 Task: Add Person0000000153 as Team Member of Scrum Project Project0000000077 in Jira. Add Person0000000154 as Team Member of Scrum Project Project0000000077 in Jira. Add Person0000000155 as Team Member of Scrum Project Project0000000078 in Jira. Add Person0000000156 as Team Member of Scrum Project Project0000000078 in Jira. Assign Person0000000153 as Project Lead of Scrum Project Project0000000077 in Jira
Action: Mouse moved to (294, 93)
Screenshot: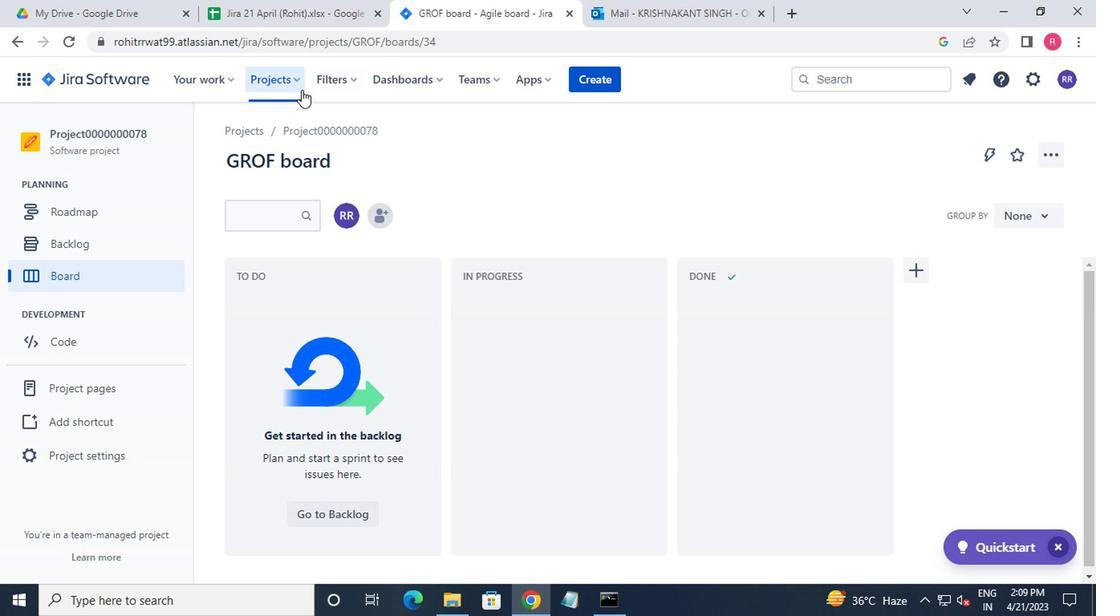 
Action: Mouse pressed left at (294, 93)
Screenshot: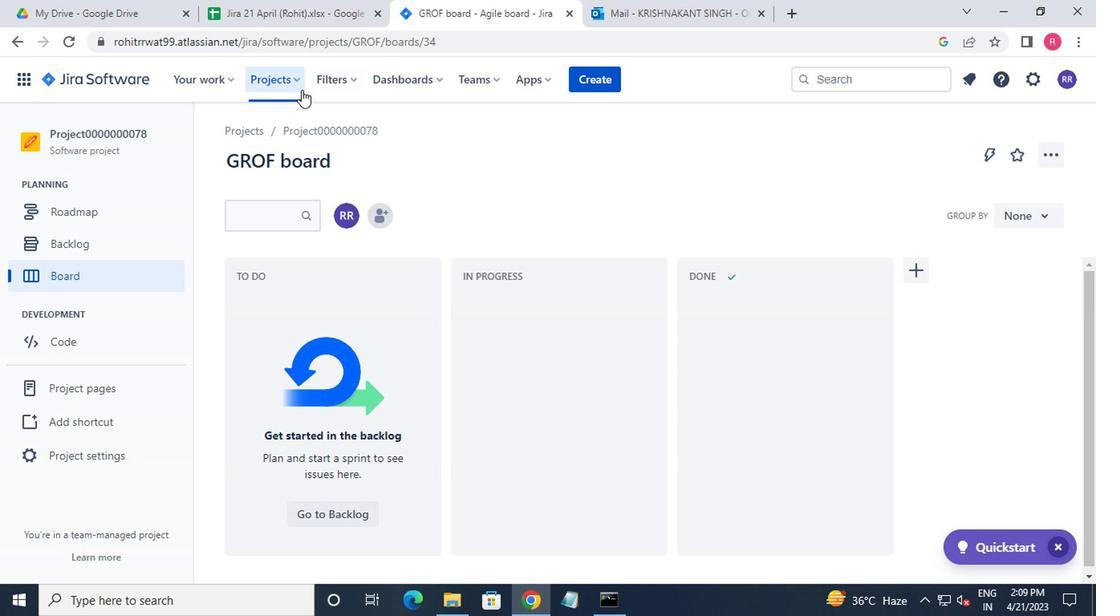 
Action: Mouse moved to (355, 189)
Screenshot: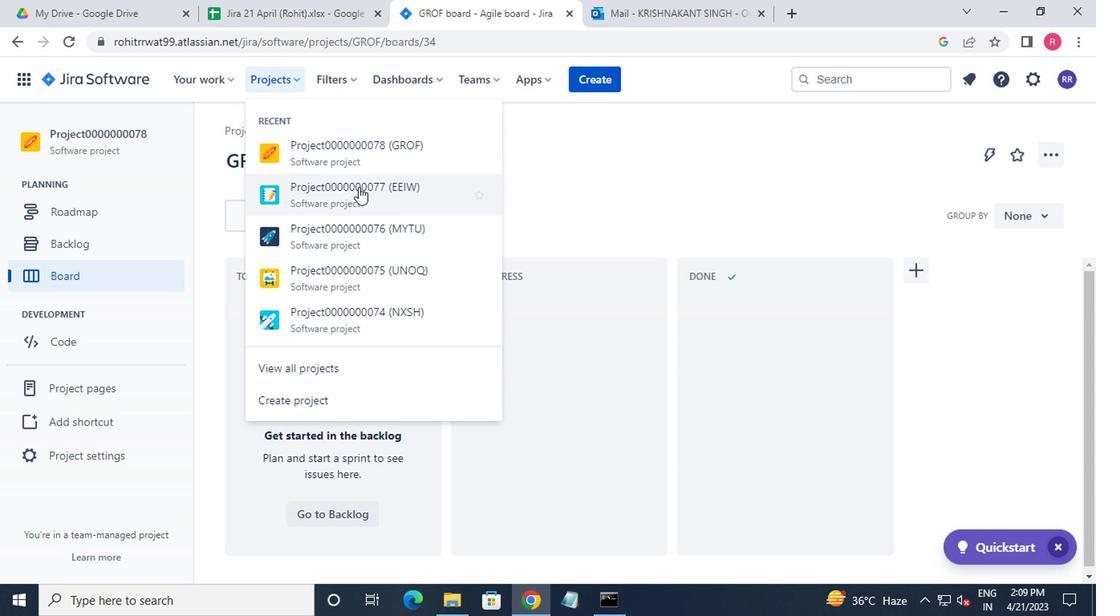 
Action: Mouse pressed left at (355, 189)
Screenshot: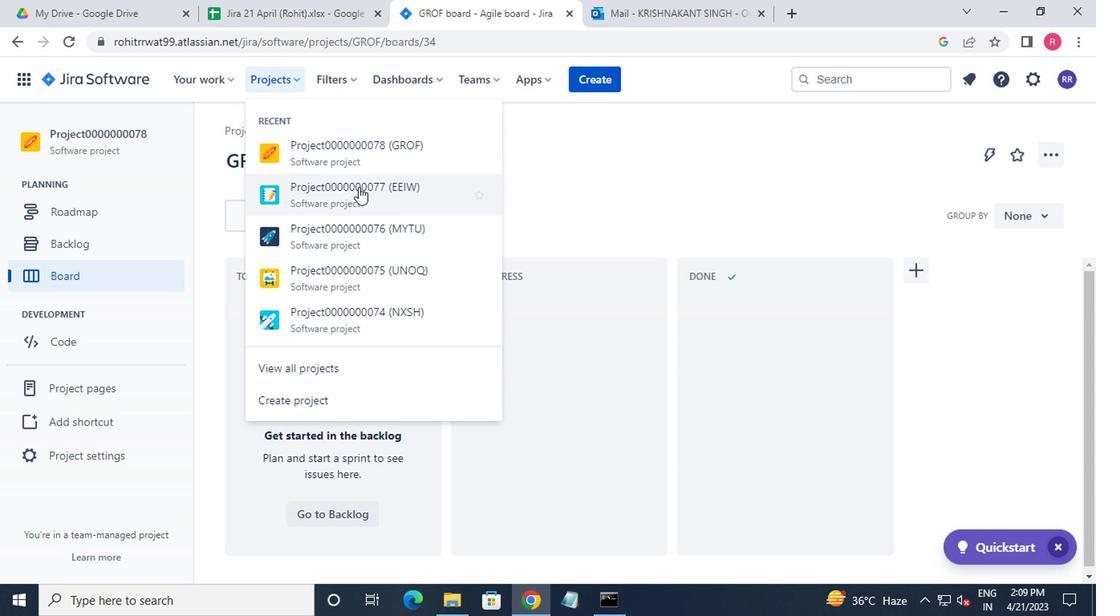 
Action: Mouse moved to (374, 226)
Screenshot: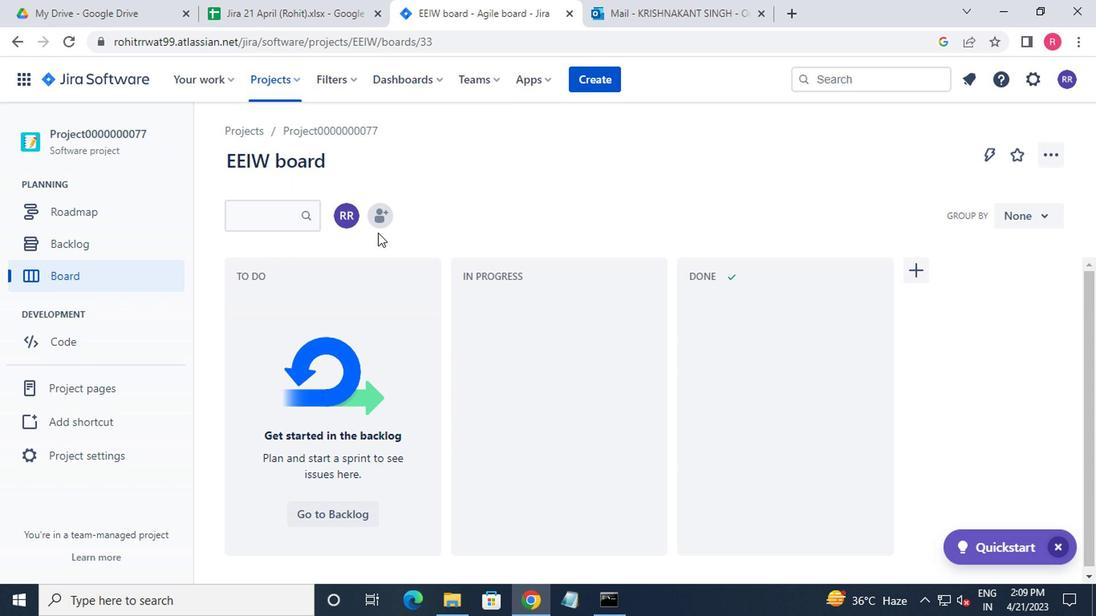 
Action: Mouse pressed left at (374, 226)
Screenshot: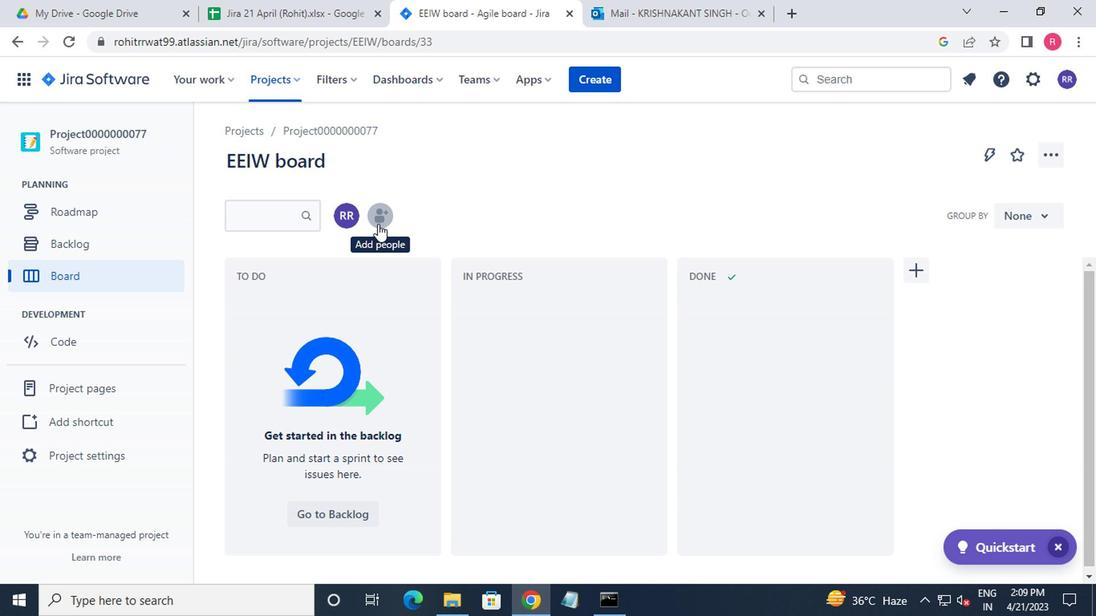 
Action: Mouse moved to (382, 218)
Screenshot: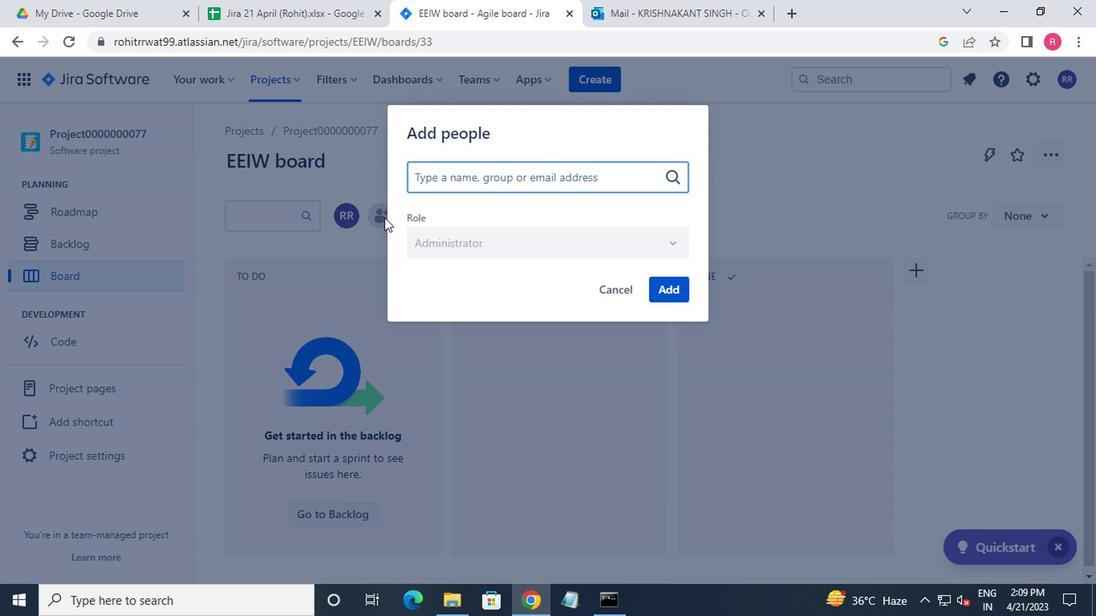 
Action: Key pressed m
Screenshot: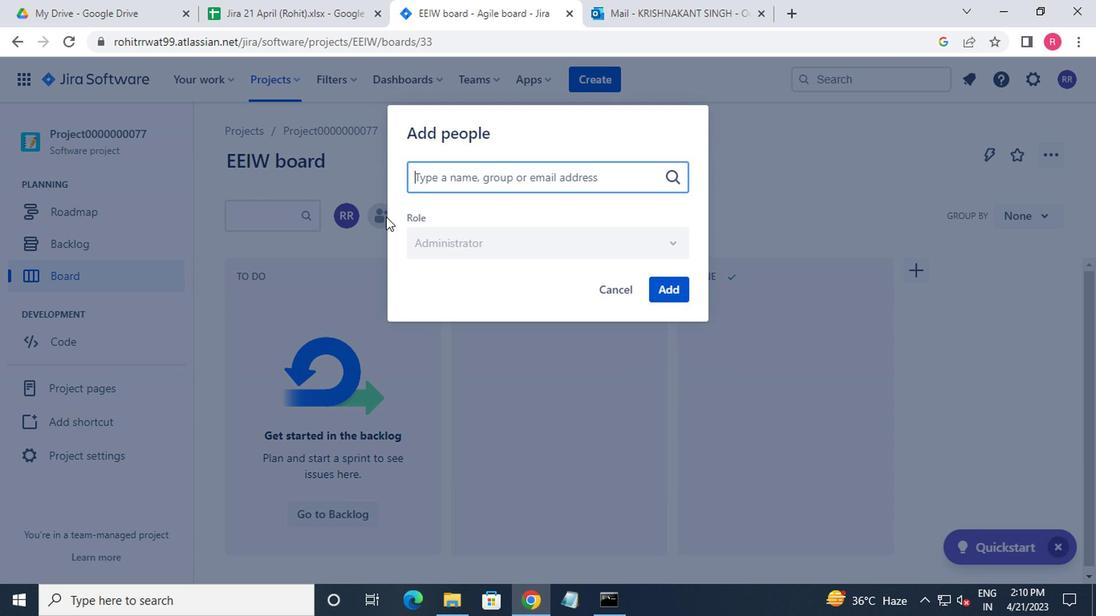 
Action: Mouse moved to (475, 347)
Screenshot: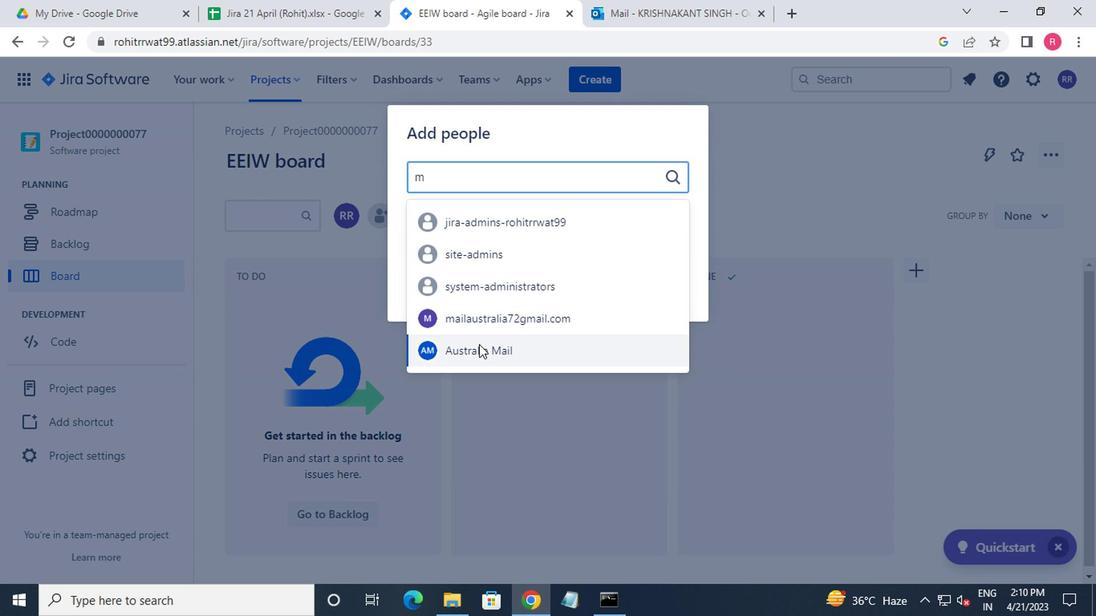 
Action: Mouse pressed left at (475, 347)
Screenshot: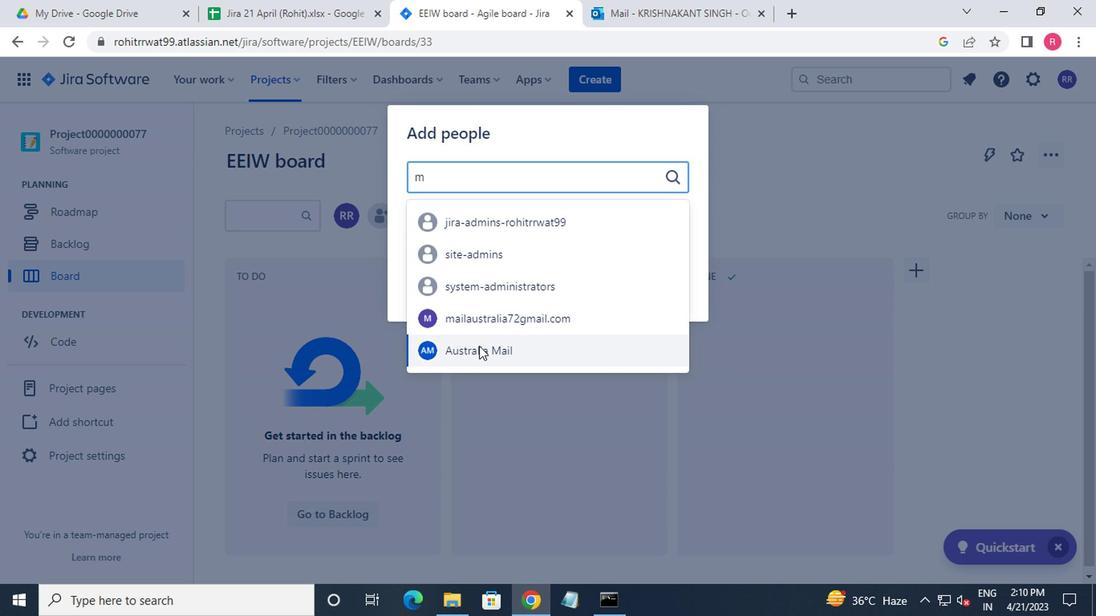 
Action: Mouse moved to (662, 288)
Screenshot: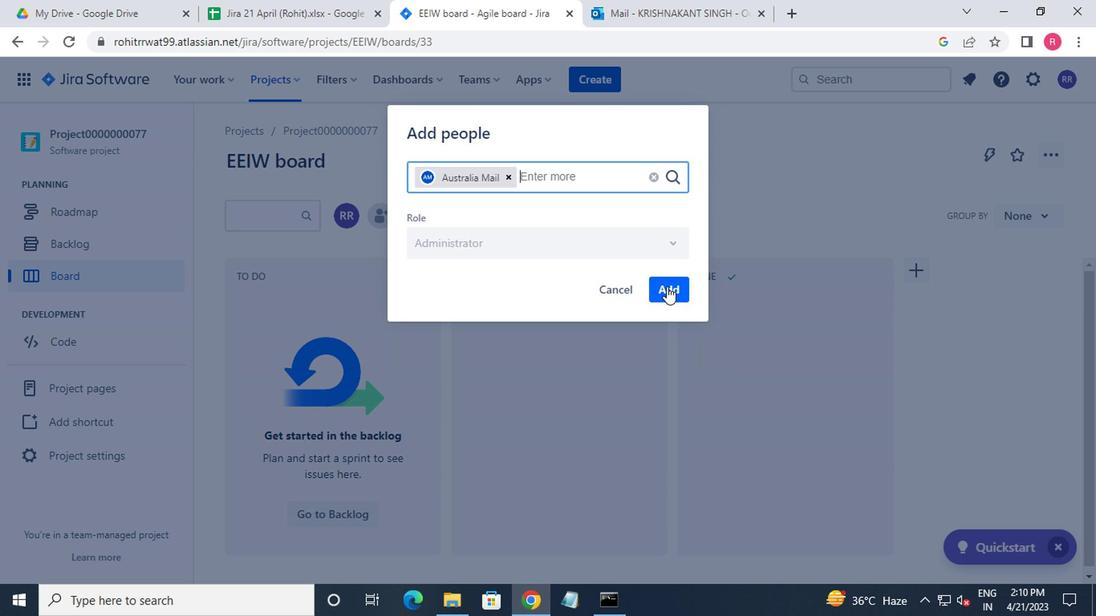 
Action: Mouse pressed left at (662, 288)
Screenshot: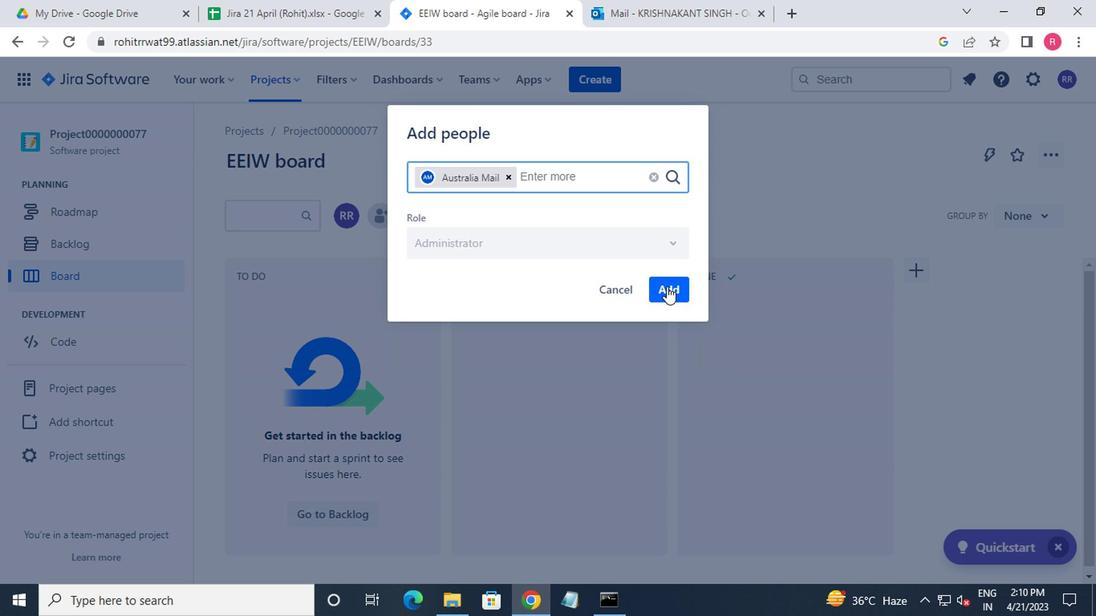 
Action: Mouse moved to (370, 221)
Screenshot: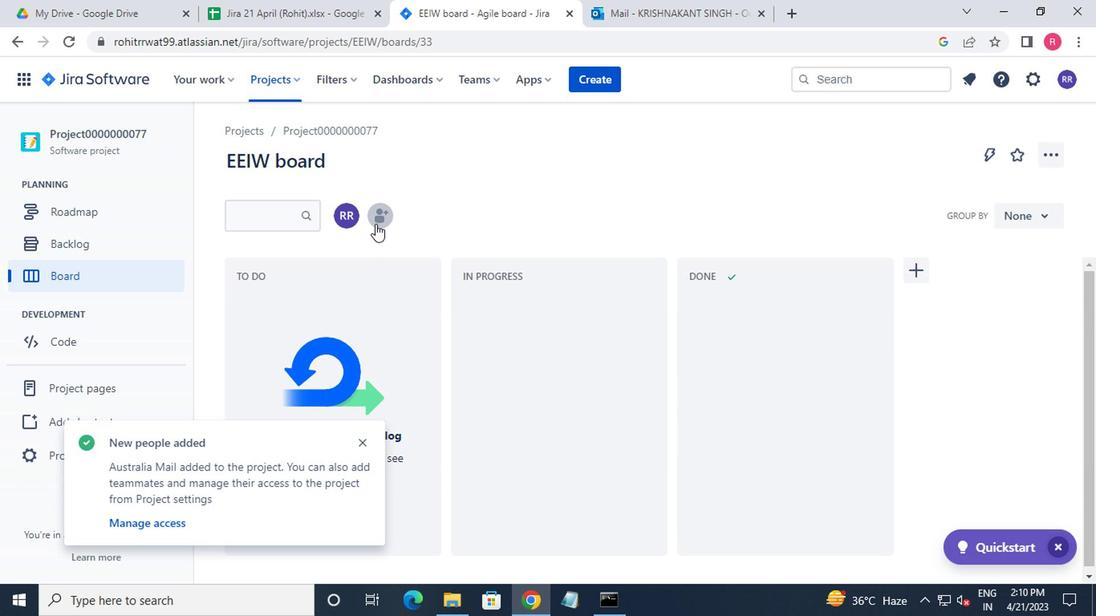 
Action: Mouse pressed left at (370, 221)
Screenshot: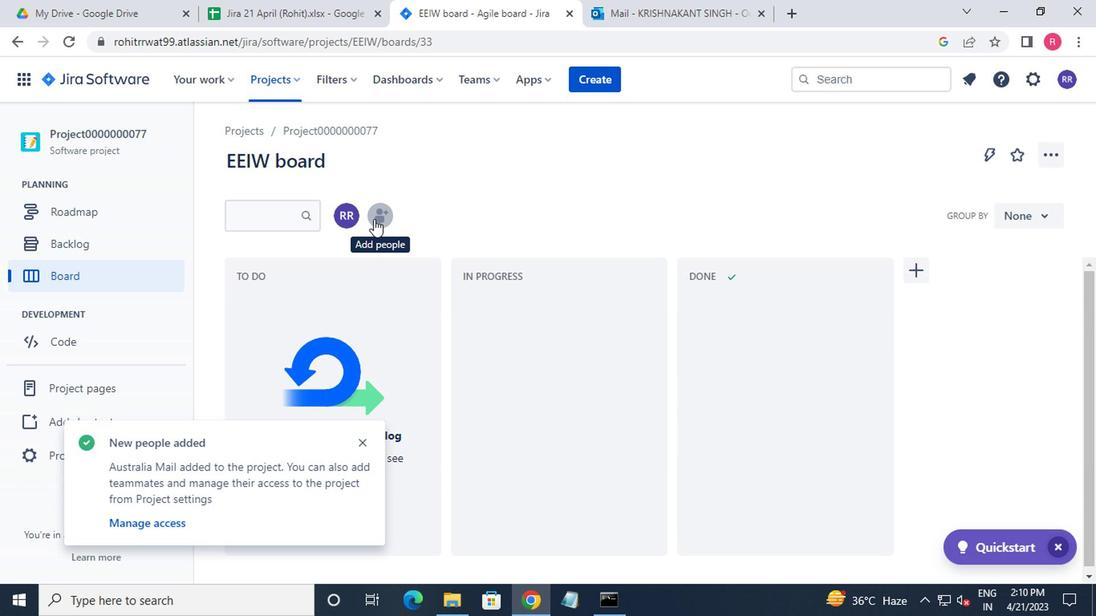 
Action: Key pressed c
Screenshot: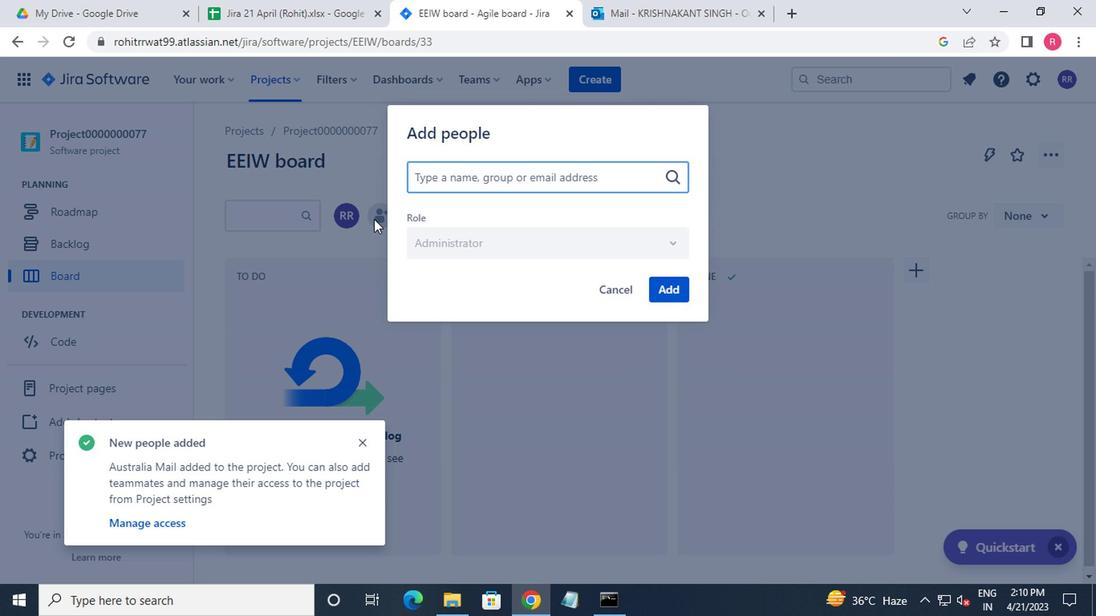 
Action: Mouse moved to (422, 222)
Screenshot: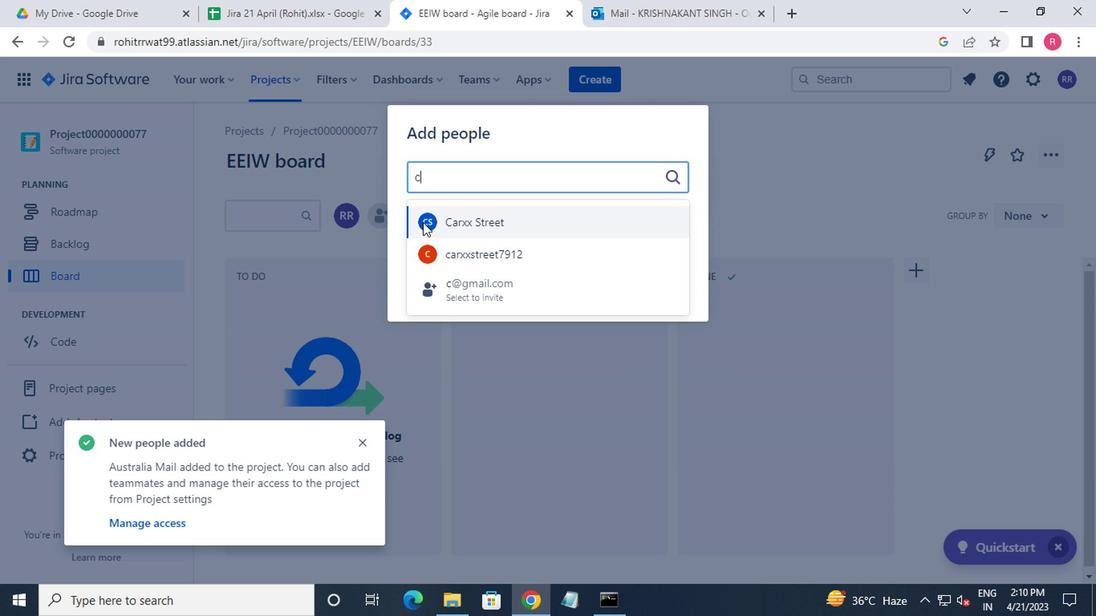 
Action: Mouse pressed left at (422, 222)
Screenshot: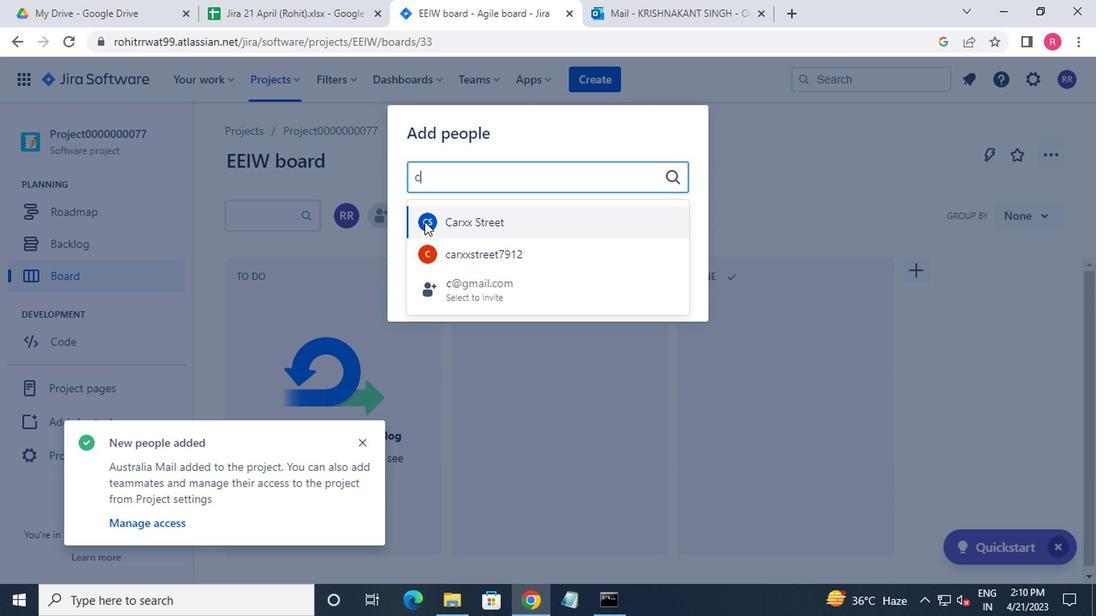 
Action: Mouse moved to (657, 284)
Screenshot: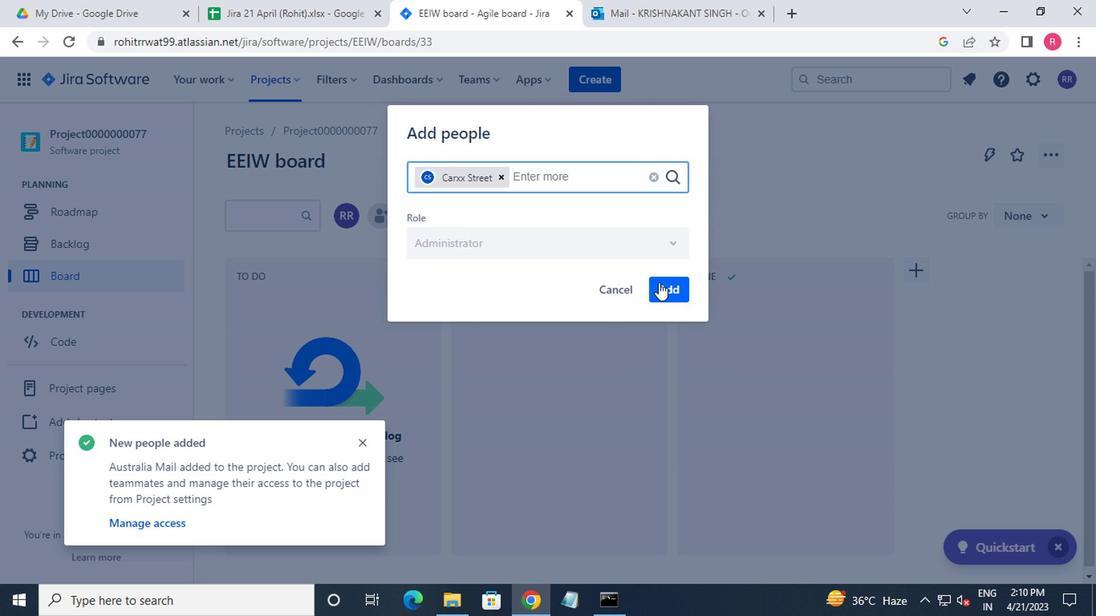
Action: Mouse pressed left at (657, 284)
Screenshot: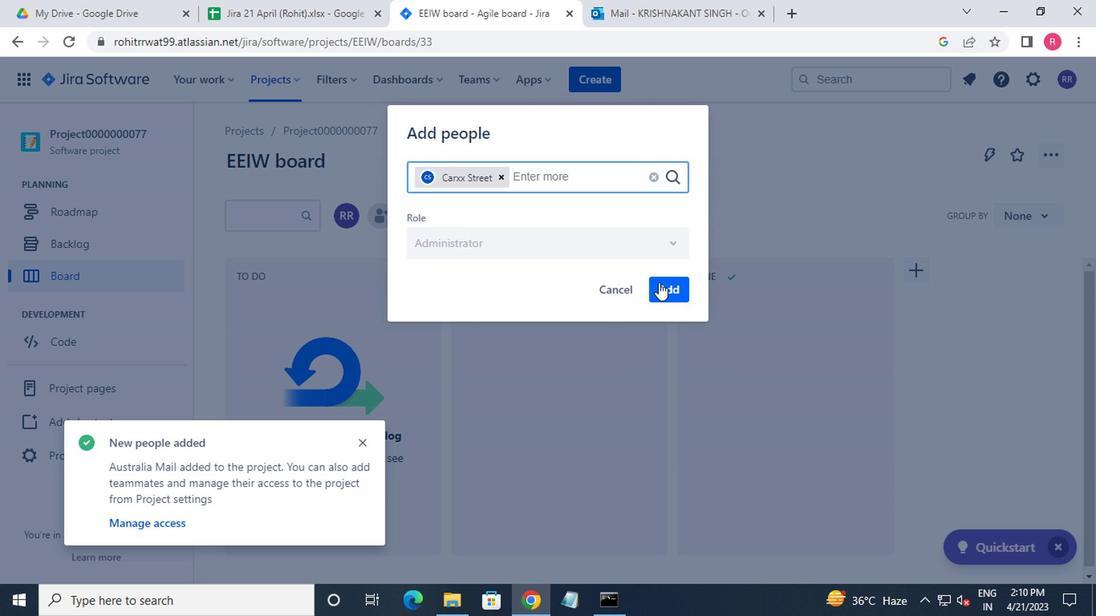 
Action: Mouse moved to (255, 85)
Screenshot: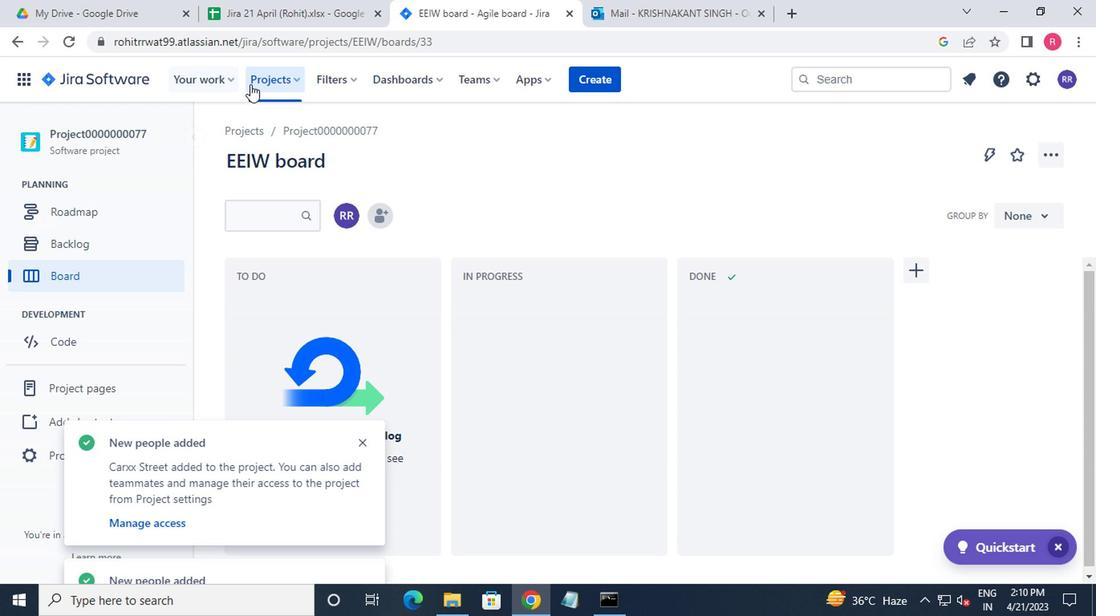 
Action: Mouse pressed left at (255, 85)
Screenshot: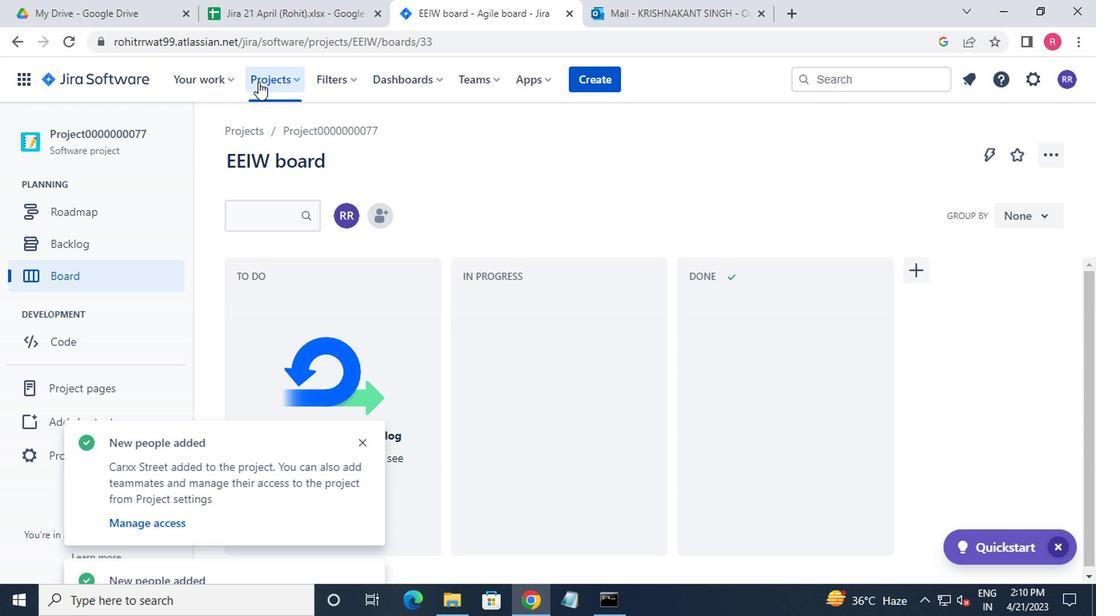 
Action: Mouse moved to (324, 183)
Screenshot: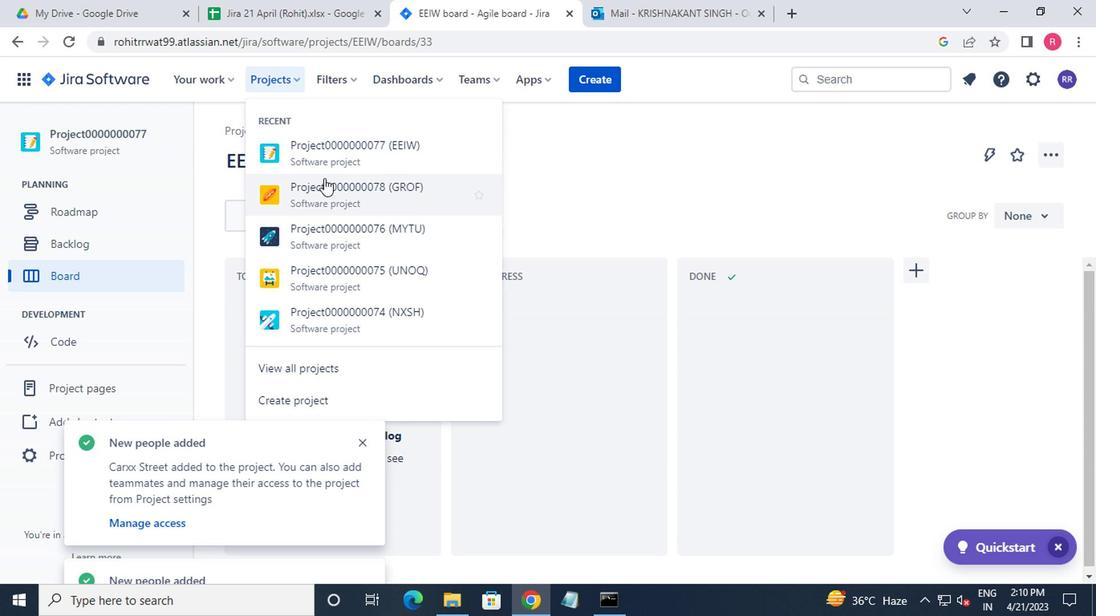 
Action: Mouse pressed left at (324, 183)
Screenshot: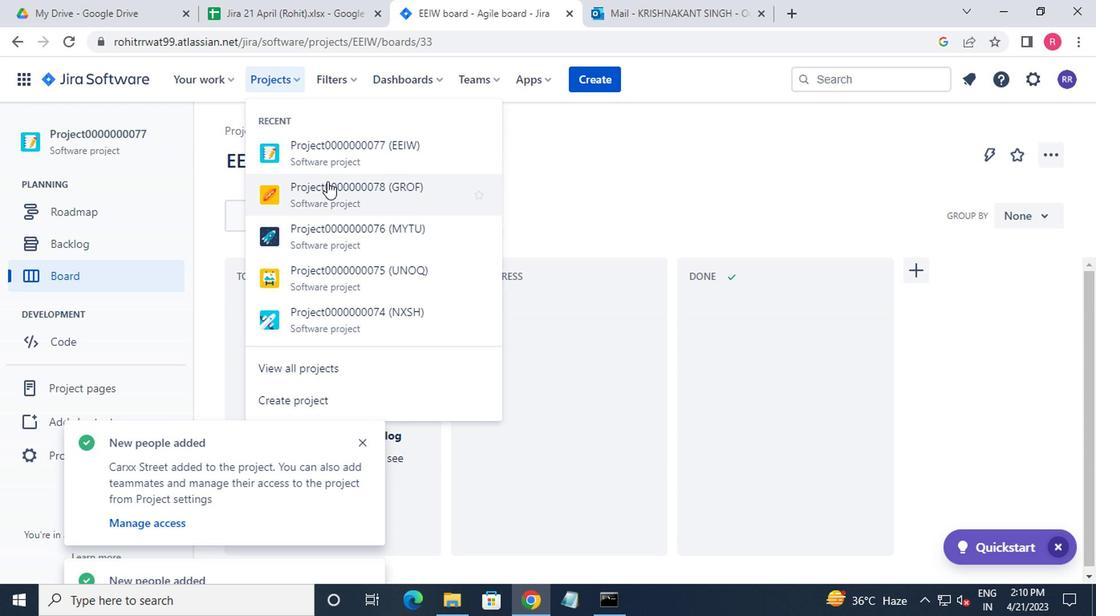 
Action: Mouse moved to (368, 224)
Screenshot: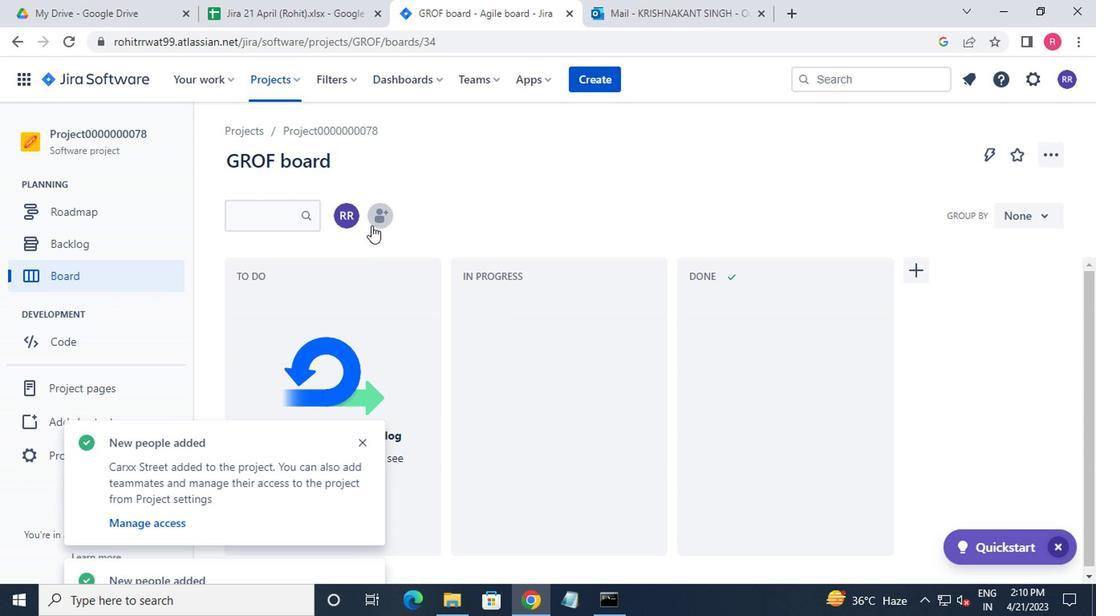 
Action: Mouse pressed left at (368, 224)
Screenshot: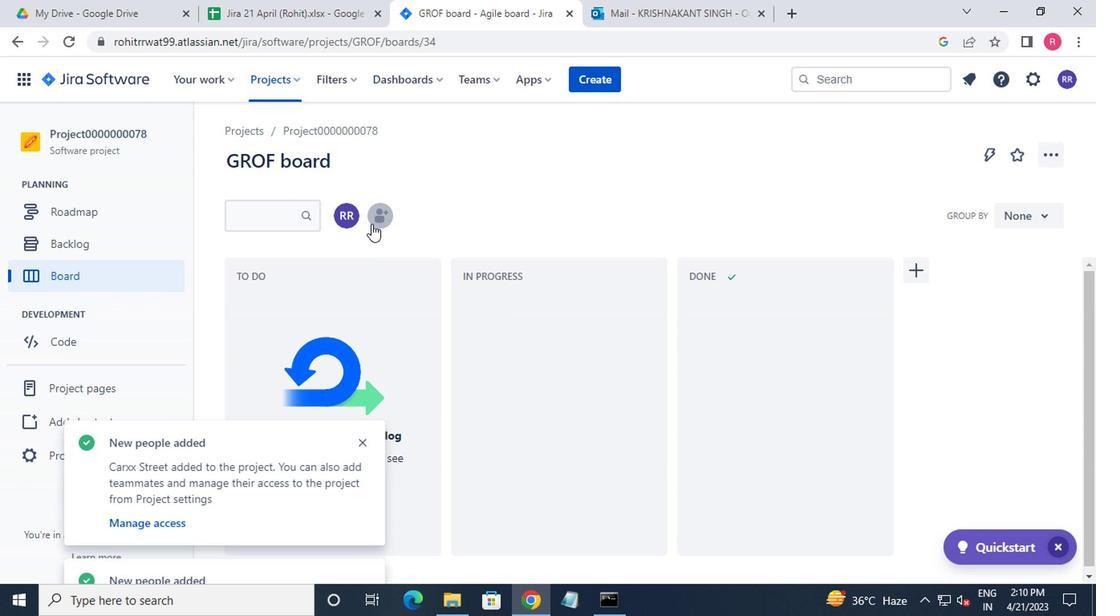 
Action: Mouse moved to (417, 355)
Screenshot: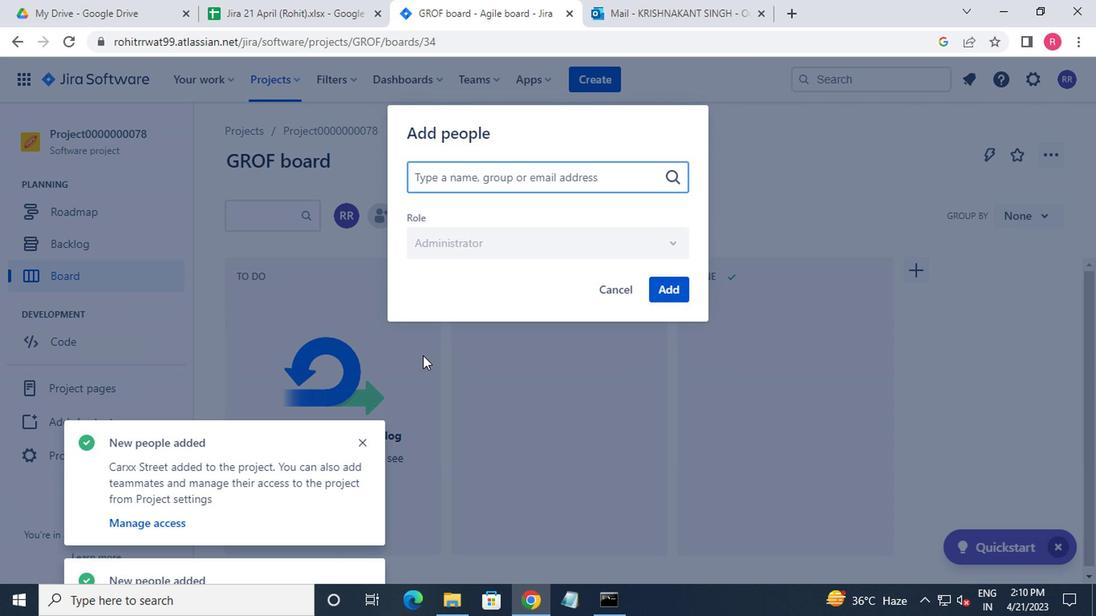 
Action: Key pressed p
Screenshot: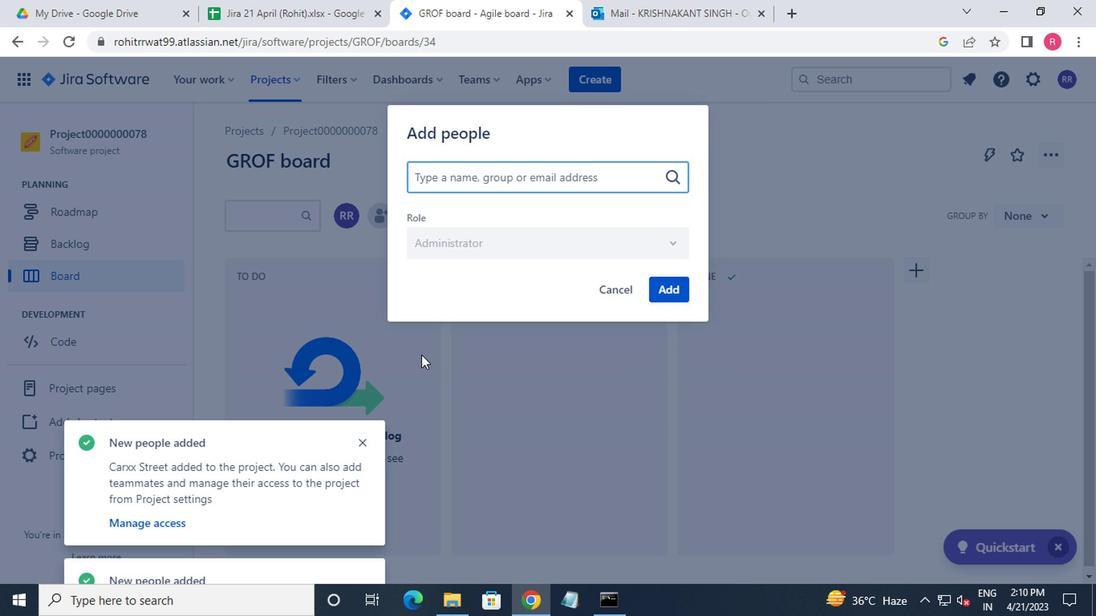 
Action: Mouse moved to (475, 228)
Screenshot: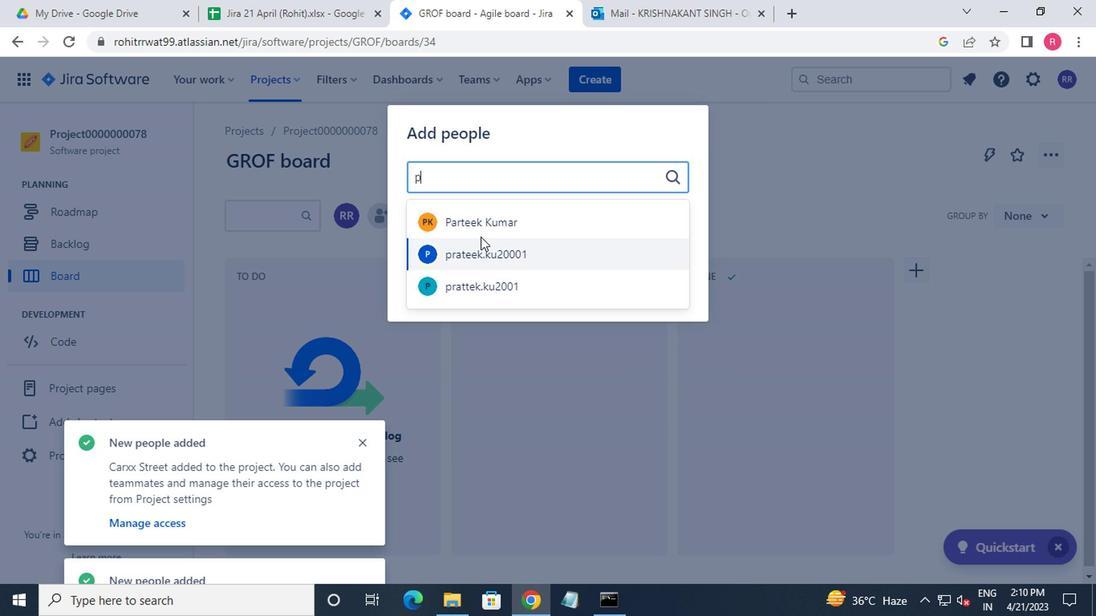 
Action: Mouse pressed left at (475, 228)
Screenshot: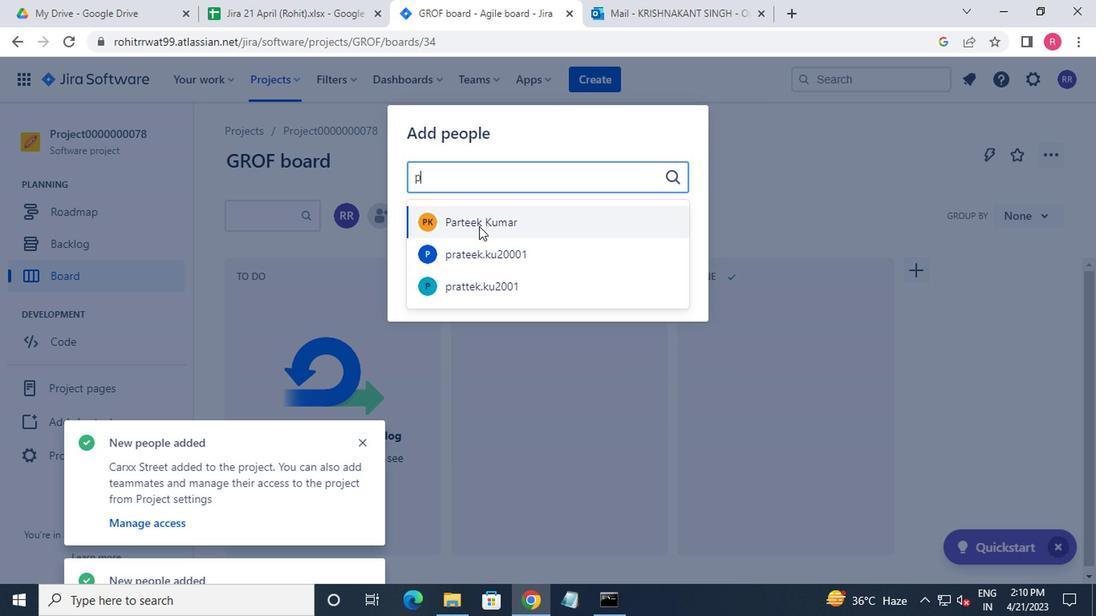 
Action: Mouse moved to (652, 295)
Screenshot: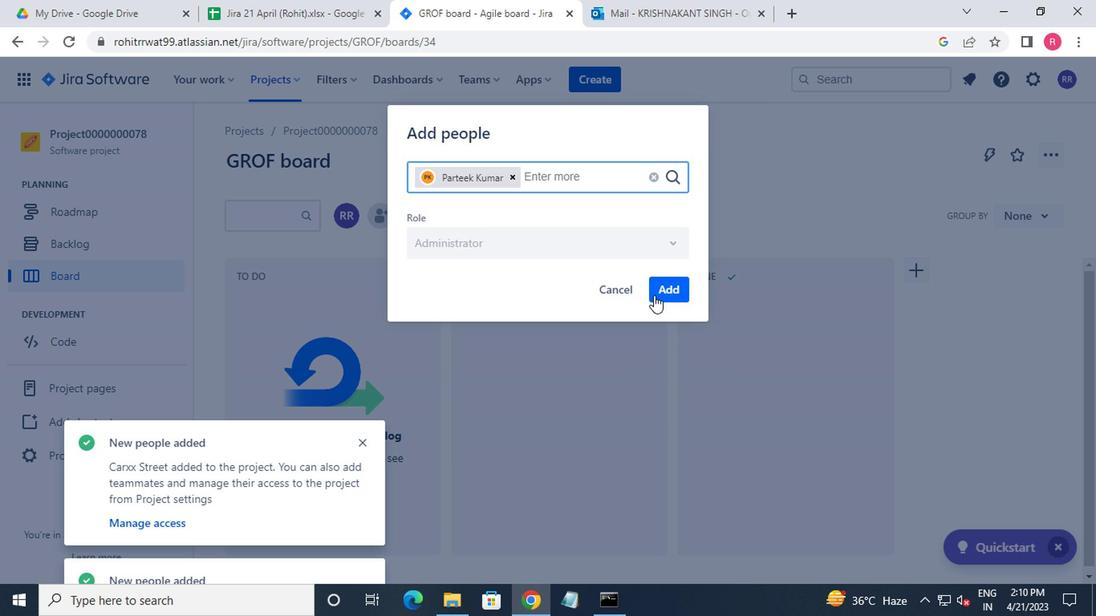 
Action: Mouse pressed left at (652, 295)
Screenshot: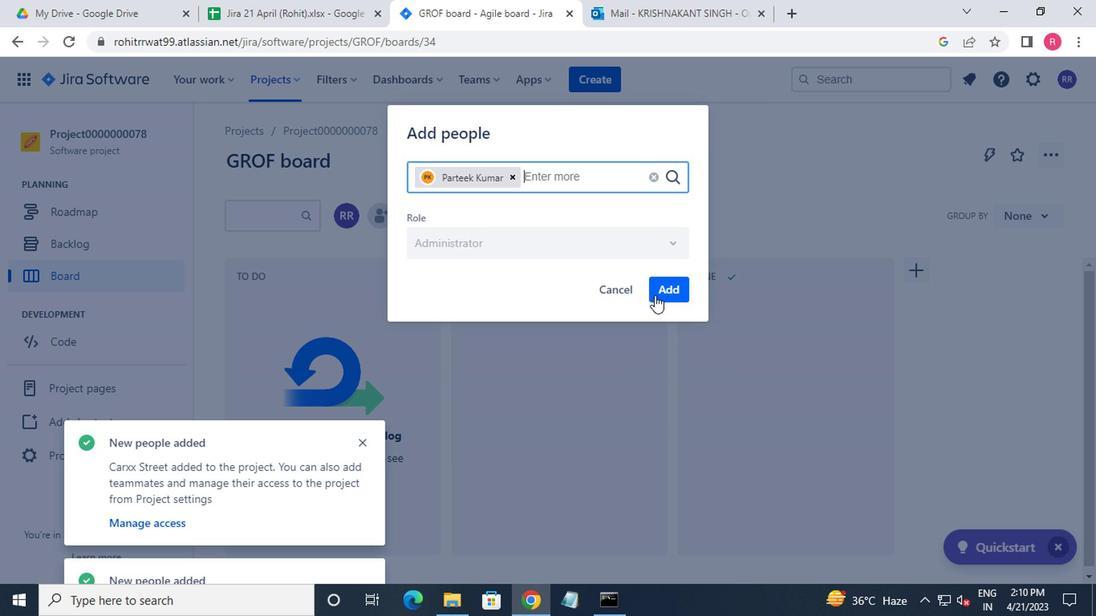 
Action: Mouse moved to (386, 226)
Screenshot: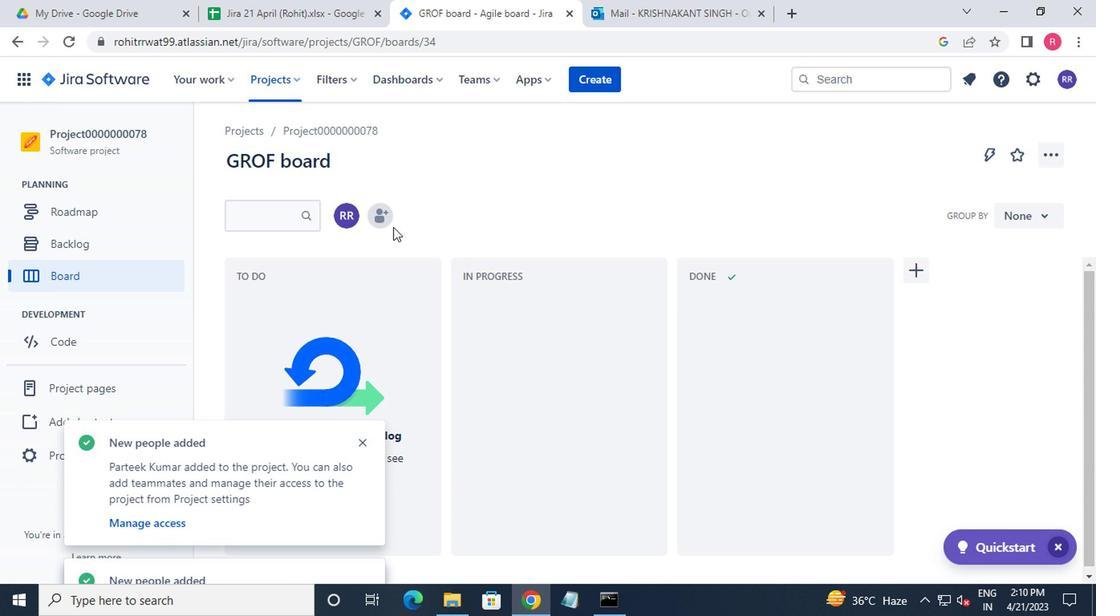 
Action: Mouse pressed left at (386, 226)
Screenshot: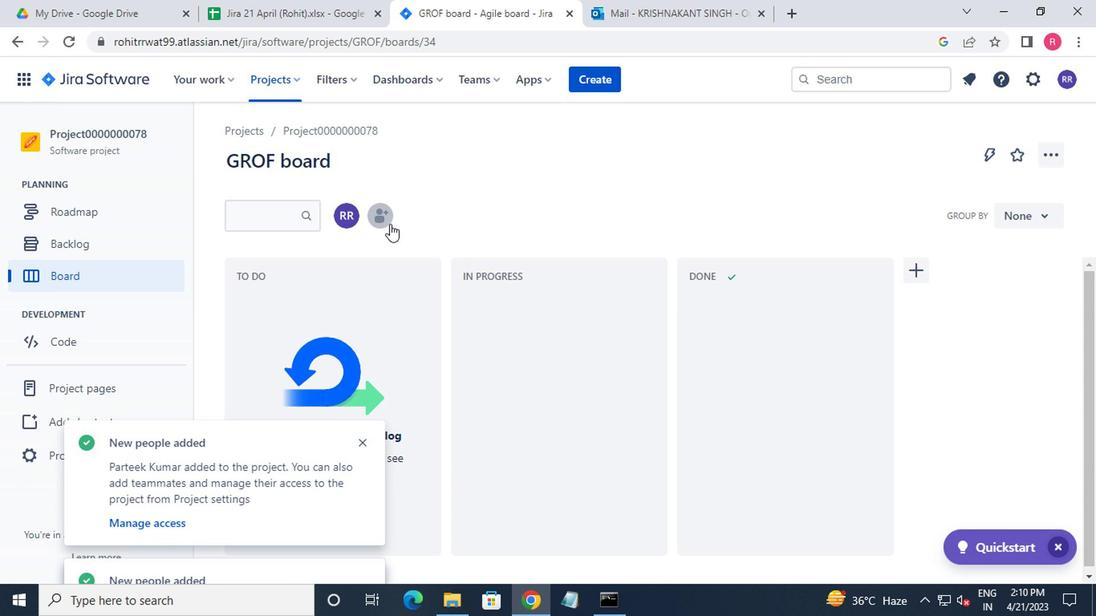 
Action: Mouse moved to (489, 199)
Screenshot: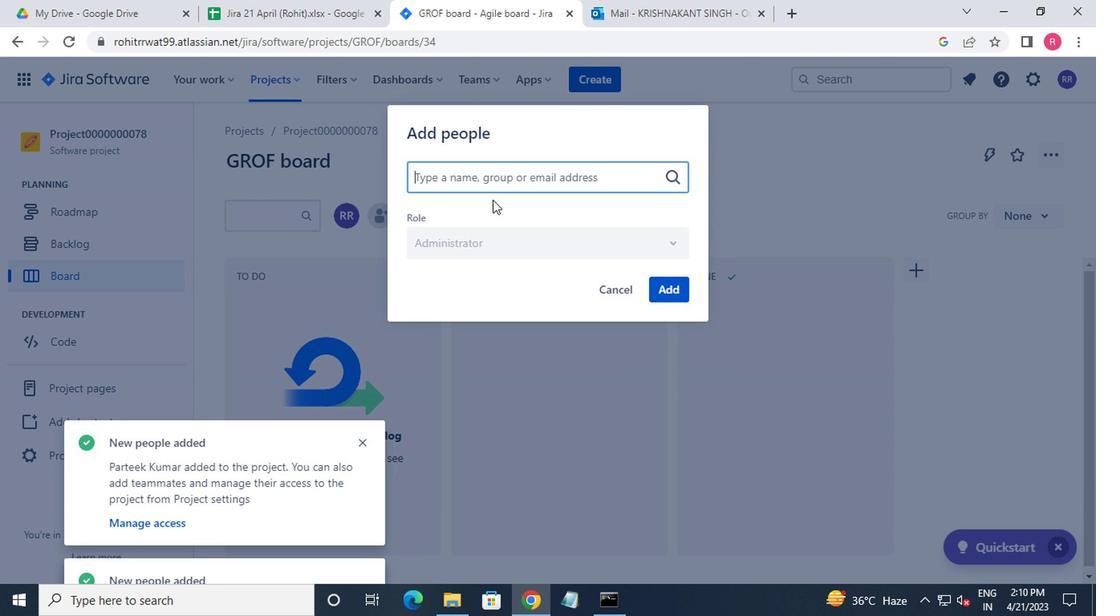 
Action: Key pressed v
Screenshot: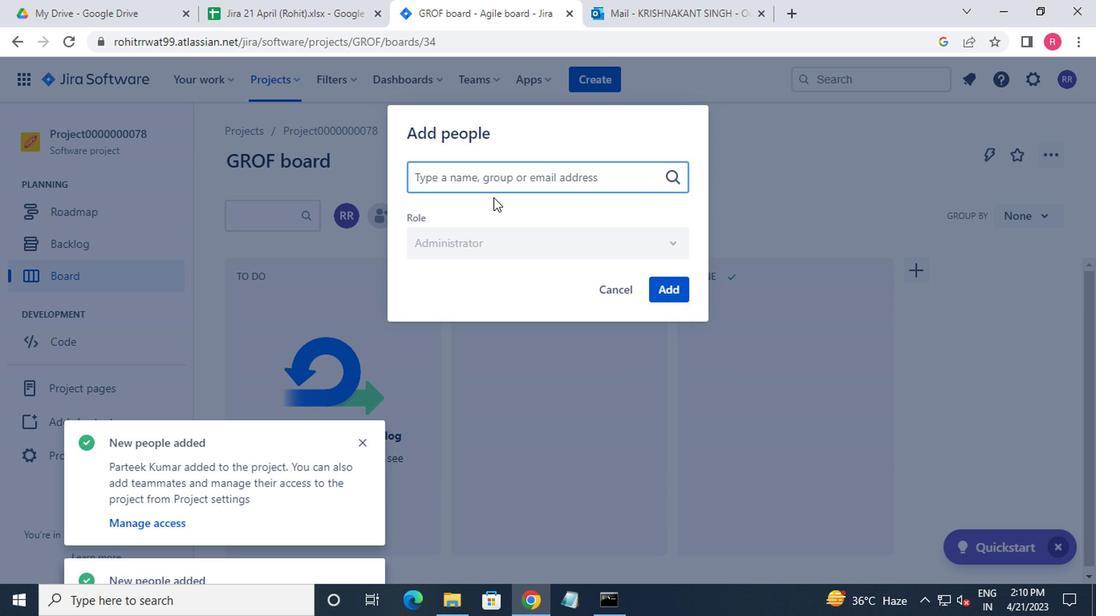 
Action: Mouse moved to (497, 215)
Screenshot: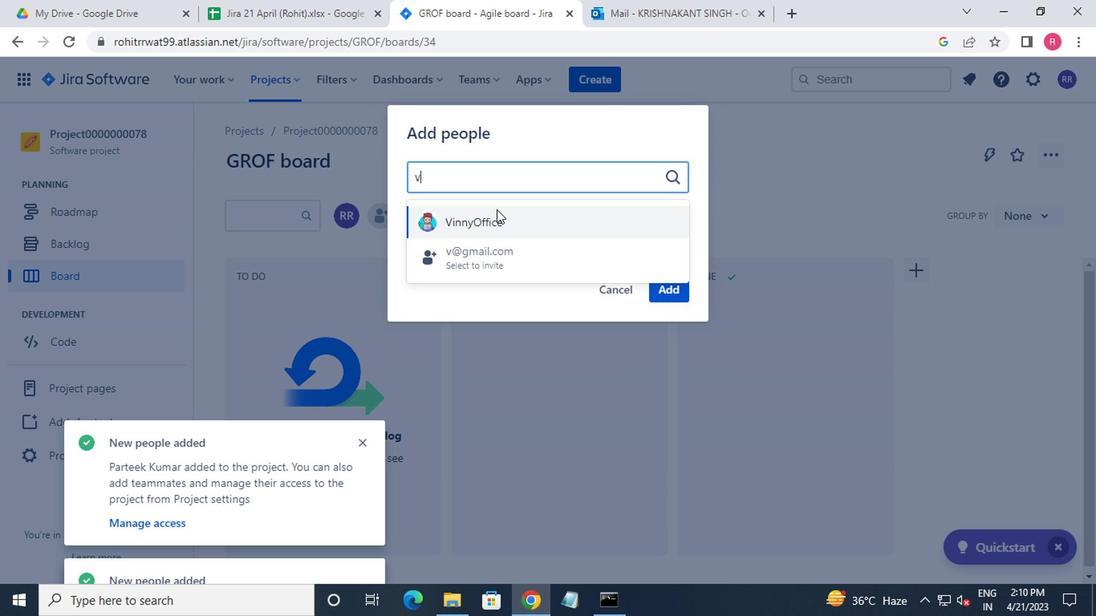 
Action: Mouse pressed left at (497, 215)
Screenshot: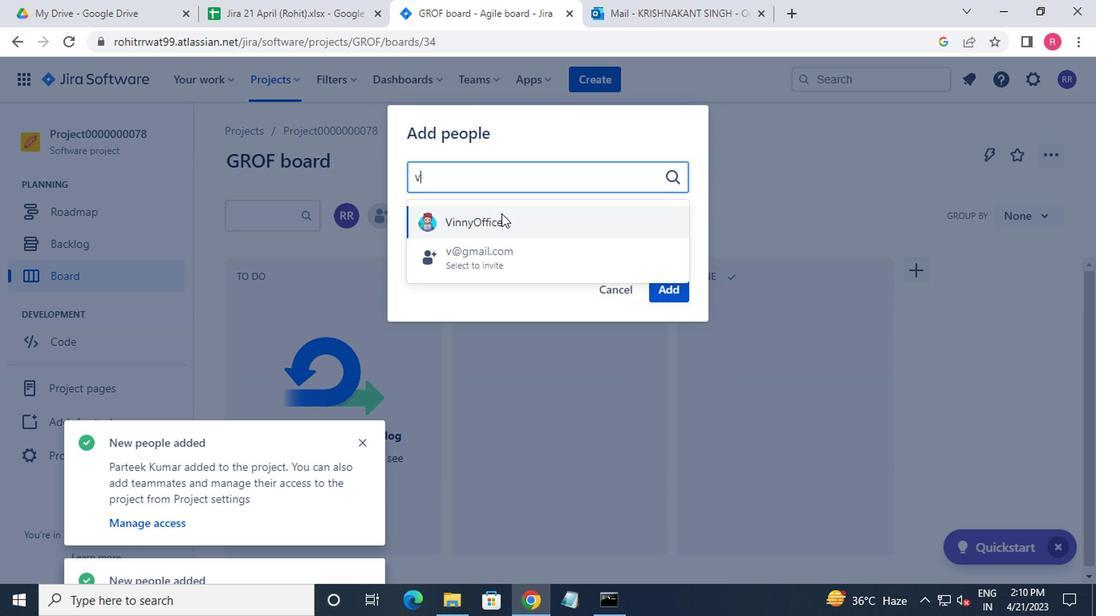 
Action: Mouse moved to (658, 291)
Screenshot: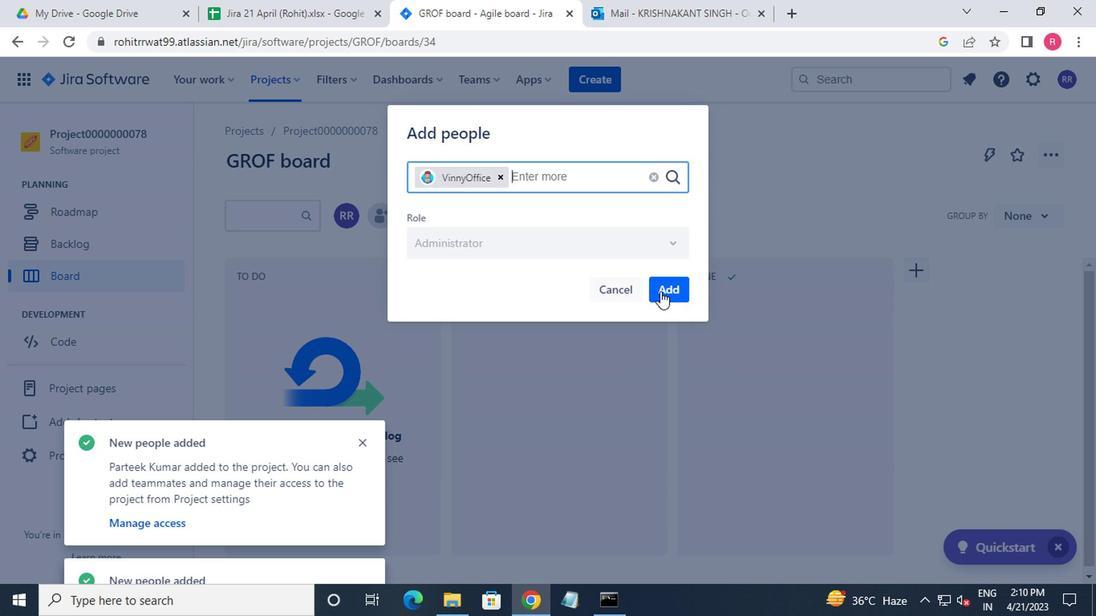 
Action: Mouse pressed left at (658, 291)
Screenshot: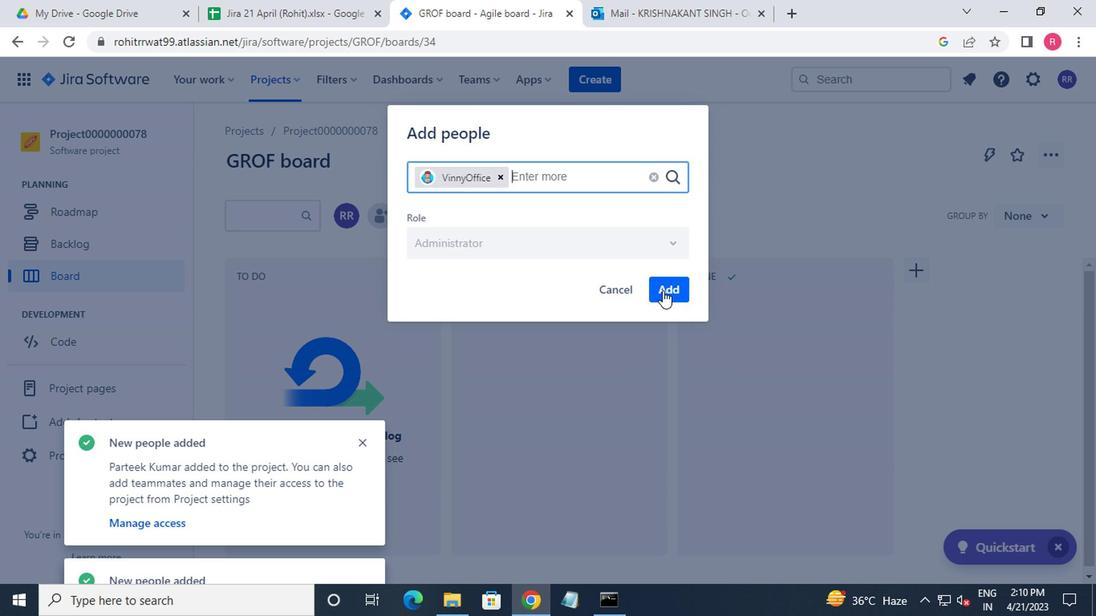 
Action: Mouse moved to (291, 85)
Screenshot: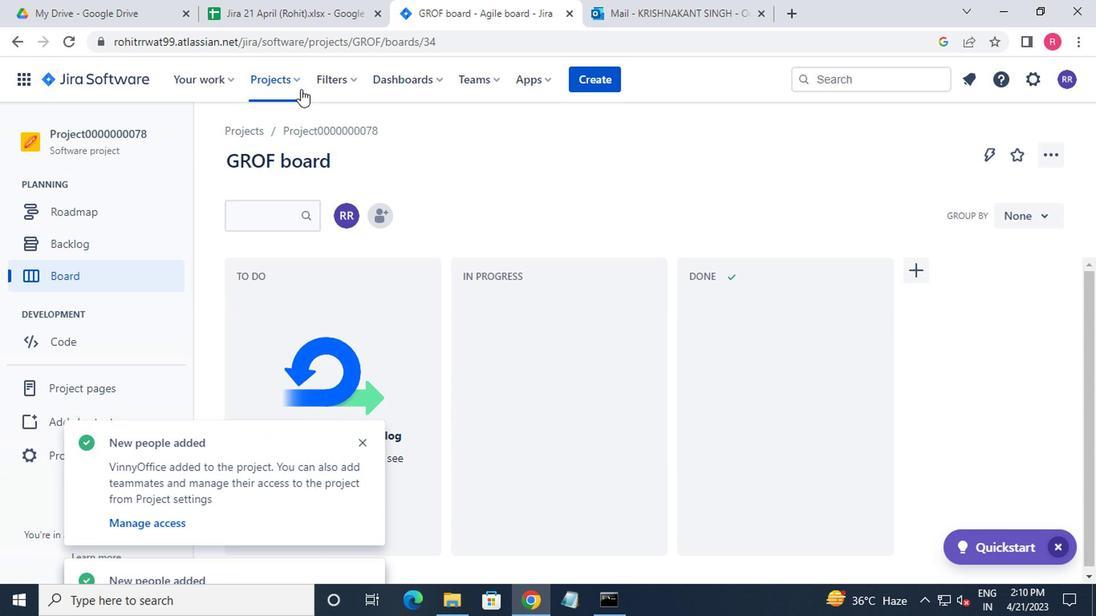 
Action: Mouse pressed left at (291, 85)
Screenshot: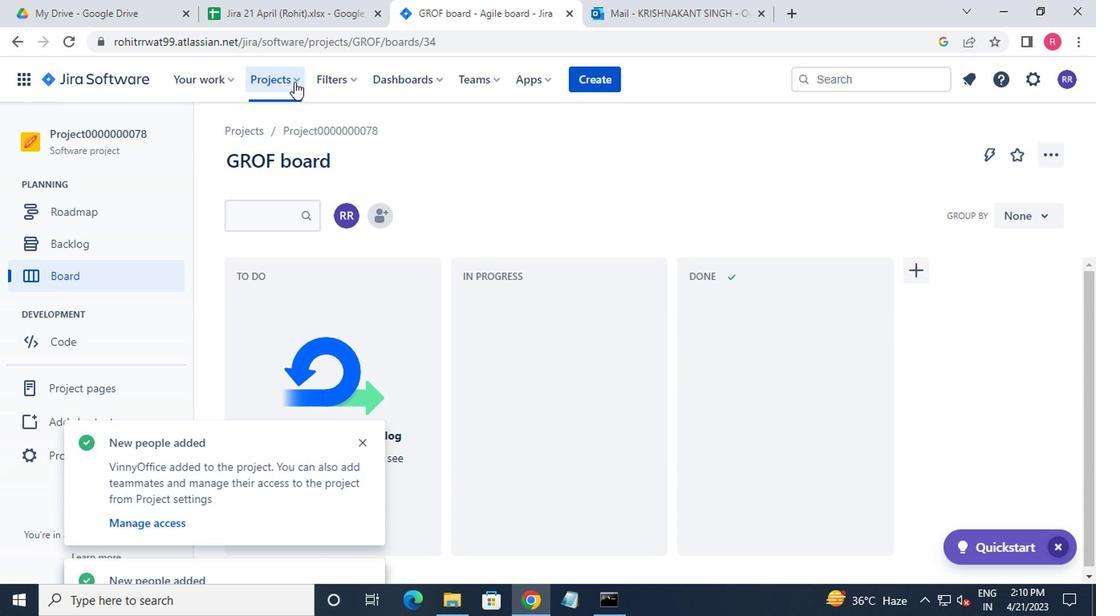 
Action: Mouse moved to (370, 189)
Screenshot: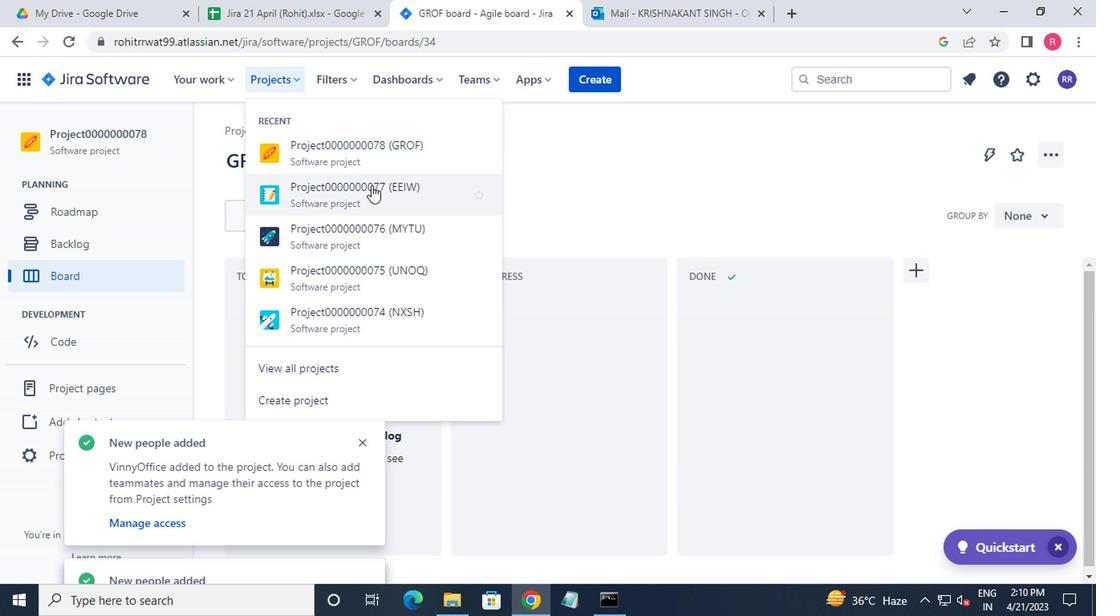 
Action: Mouse pressed left at (370, 189)
Screenshot: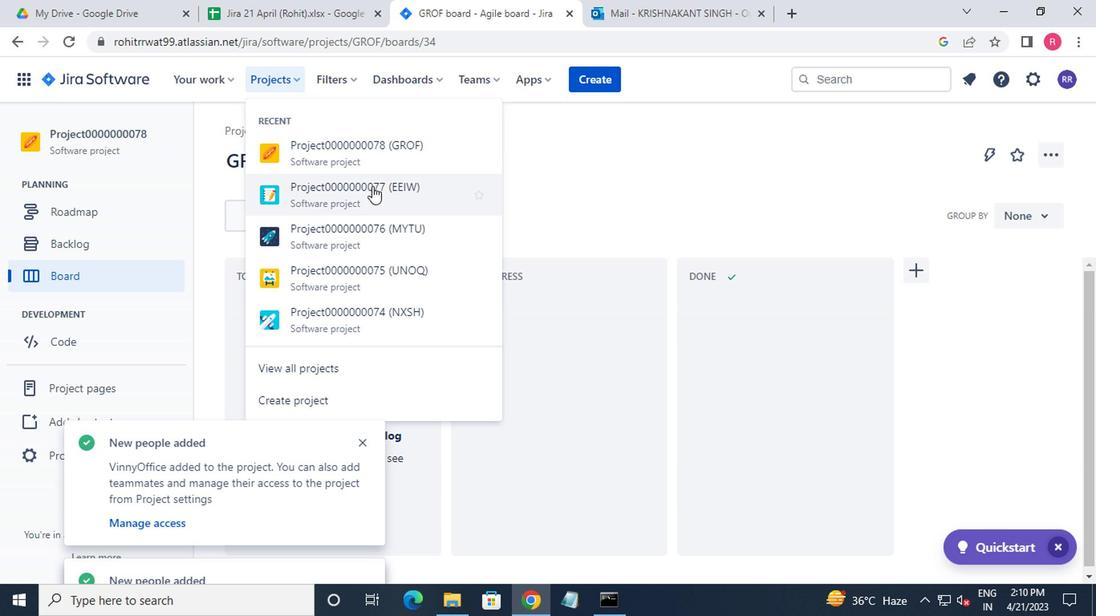 
Action: Mouse moved to (31, 459)
Screenshot: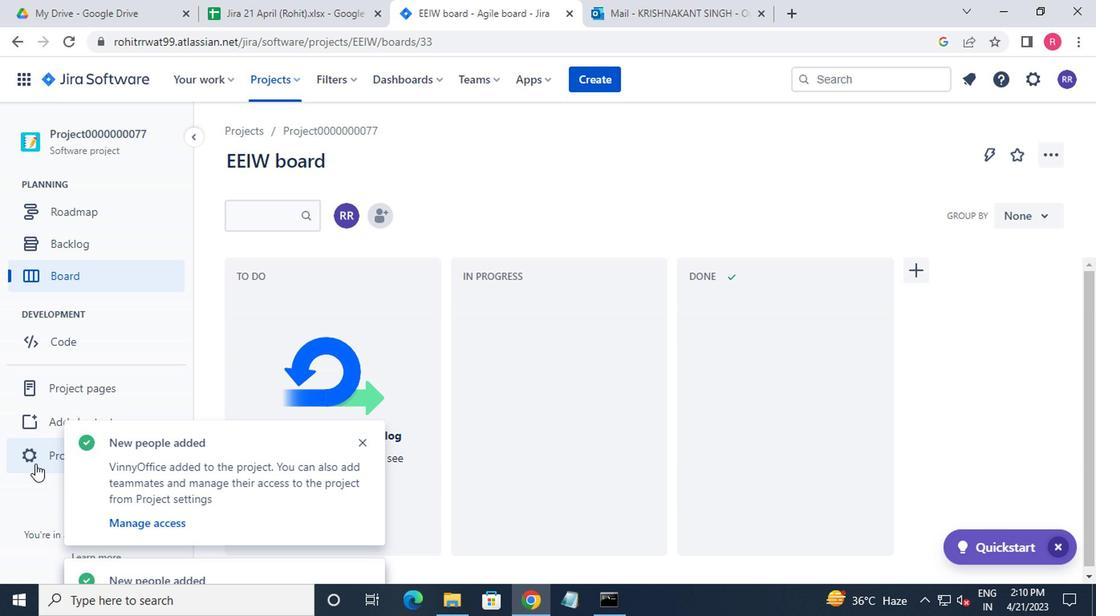 
Action: Mouse pressed left at (31, 459)
Screenshot: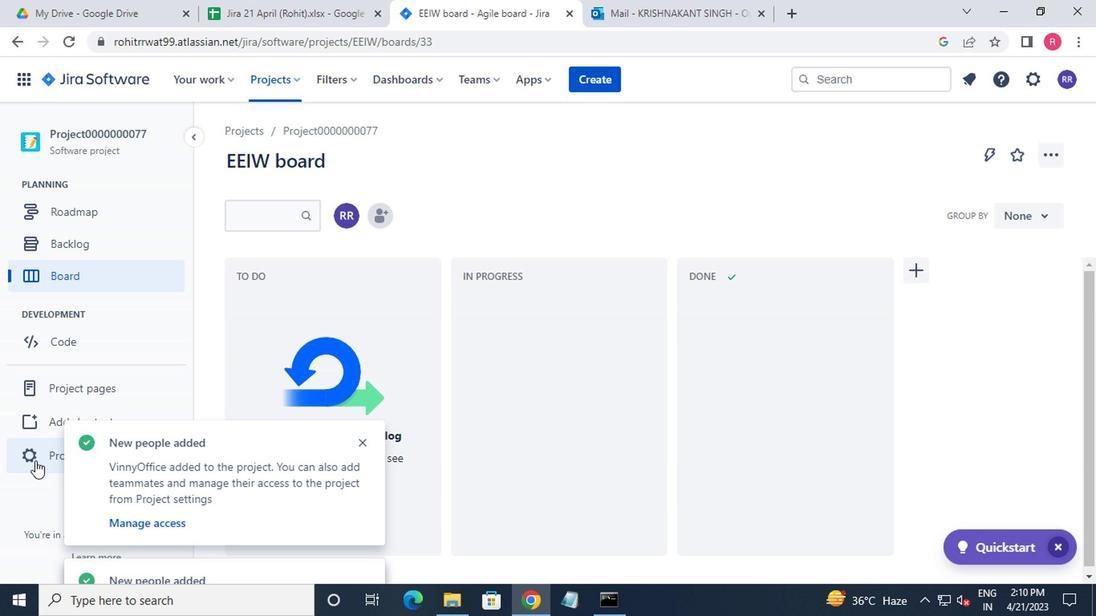 
Action: Mouse moved to (586, 444)
Screenshot: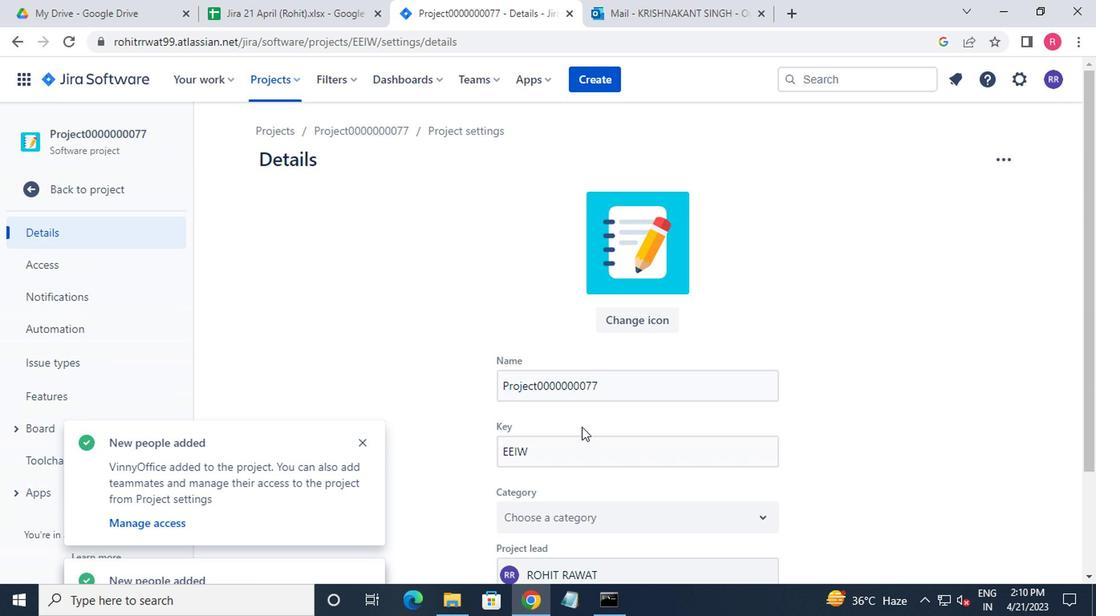 
Action: Mouse scrolled (586, 443) with delta (0, -1)
Screenshot: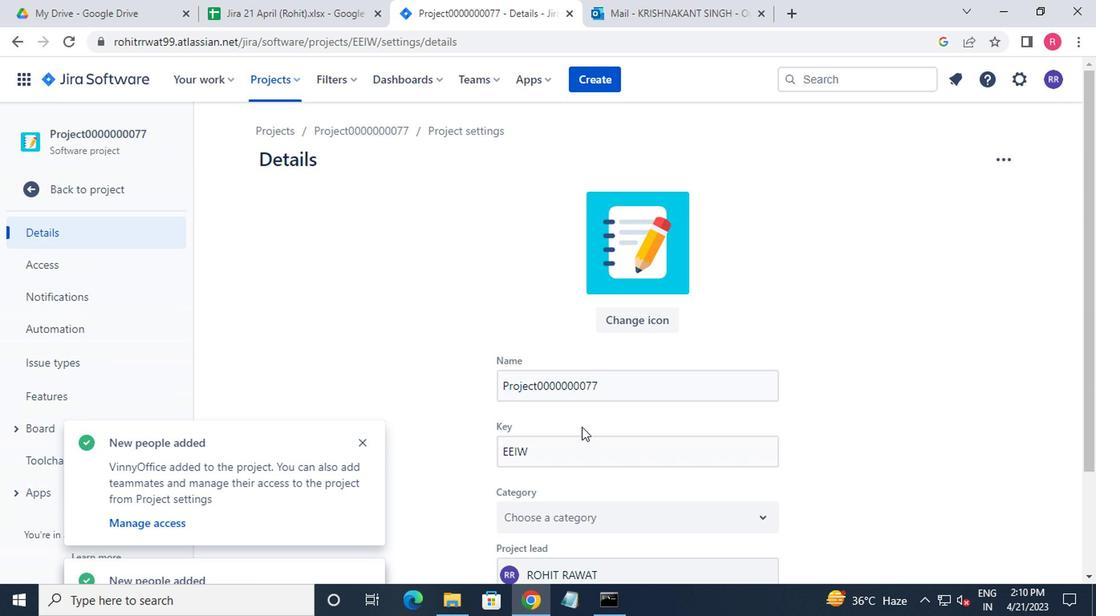 
Action: Mouse moved to (589, 488)
Screenshot: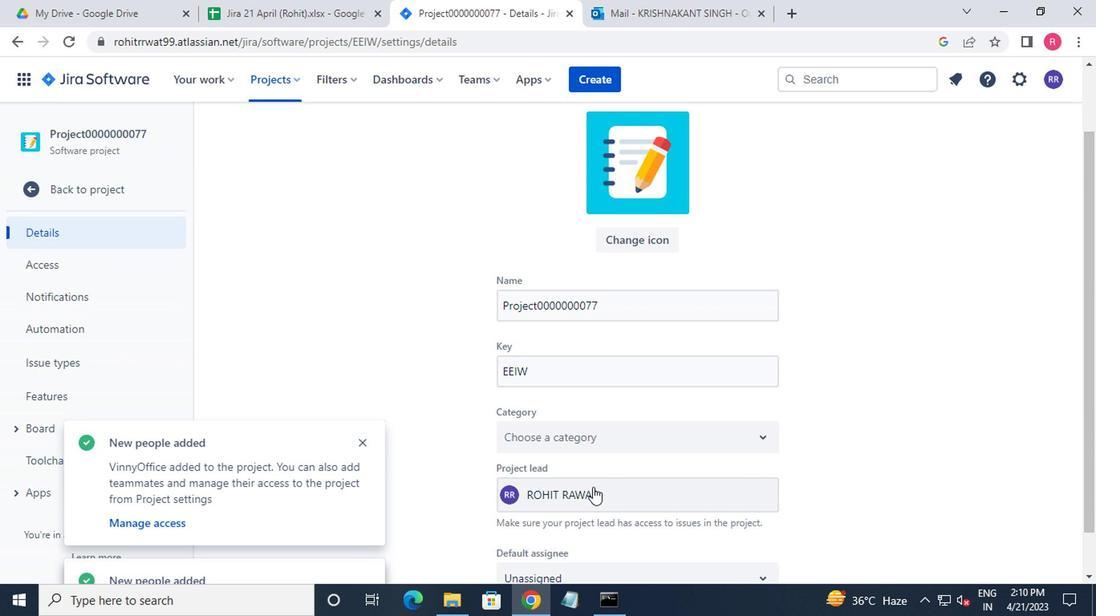 
Action: Mouse pressed left at (589, 488)
Screenshot: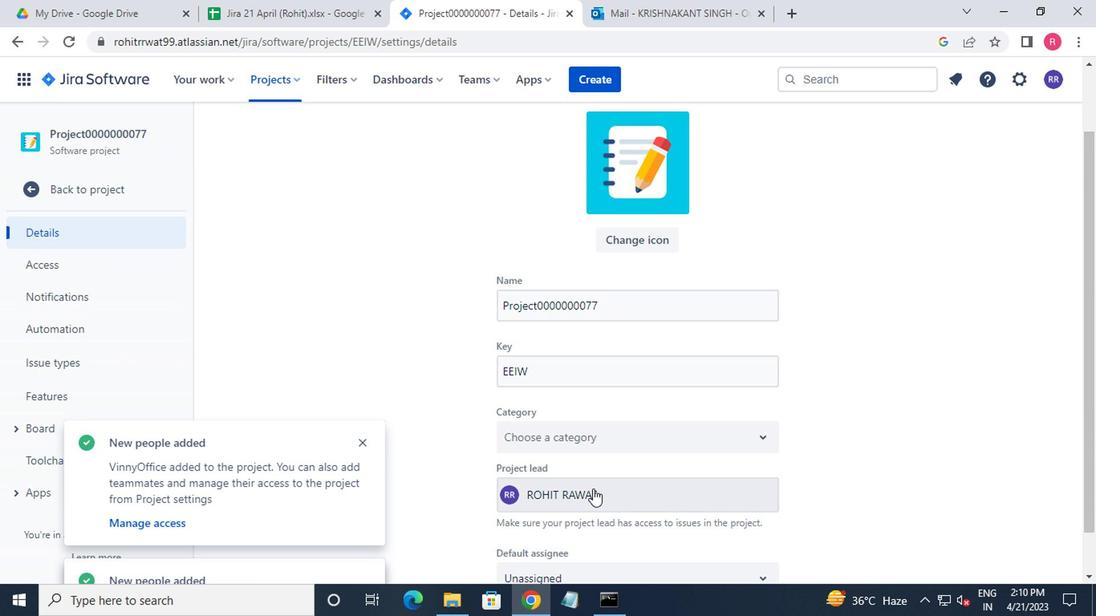 
Action: Mouse moved to (583, 301)
Screenshot: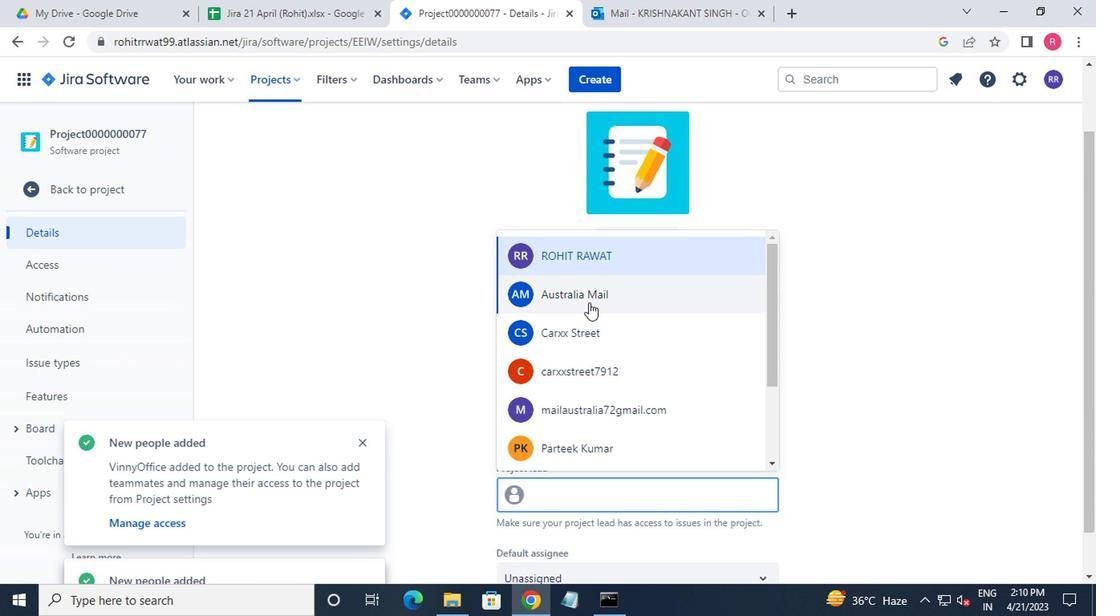
Action: Mouse pressed left at (583, 301)
Screenshot: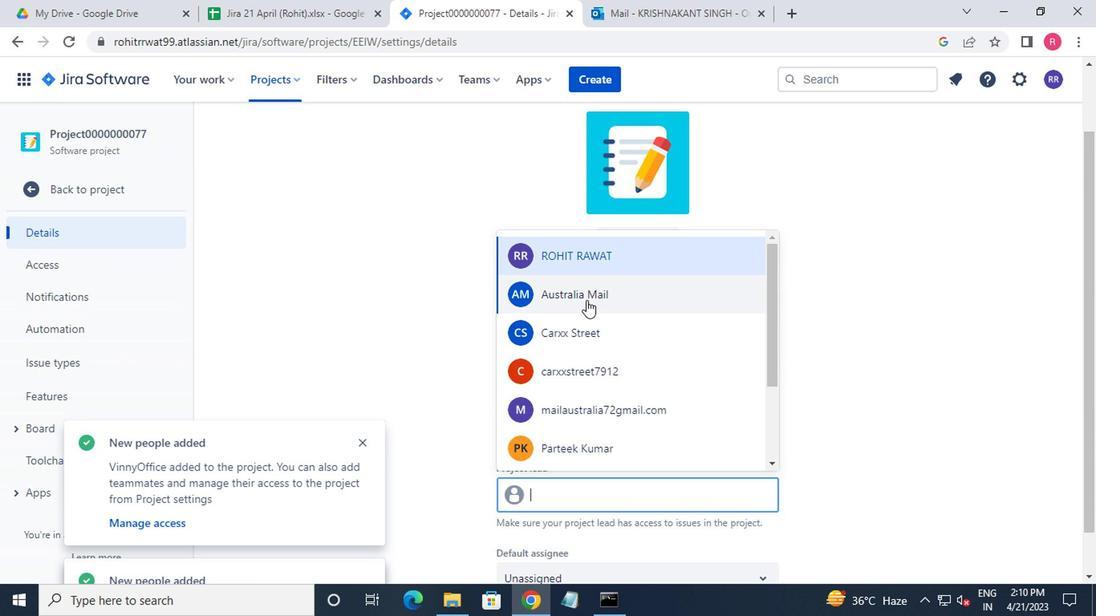 
Action: Mouse moved to (613, 513)
Screenshot: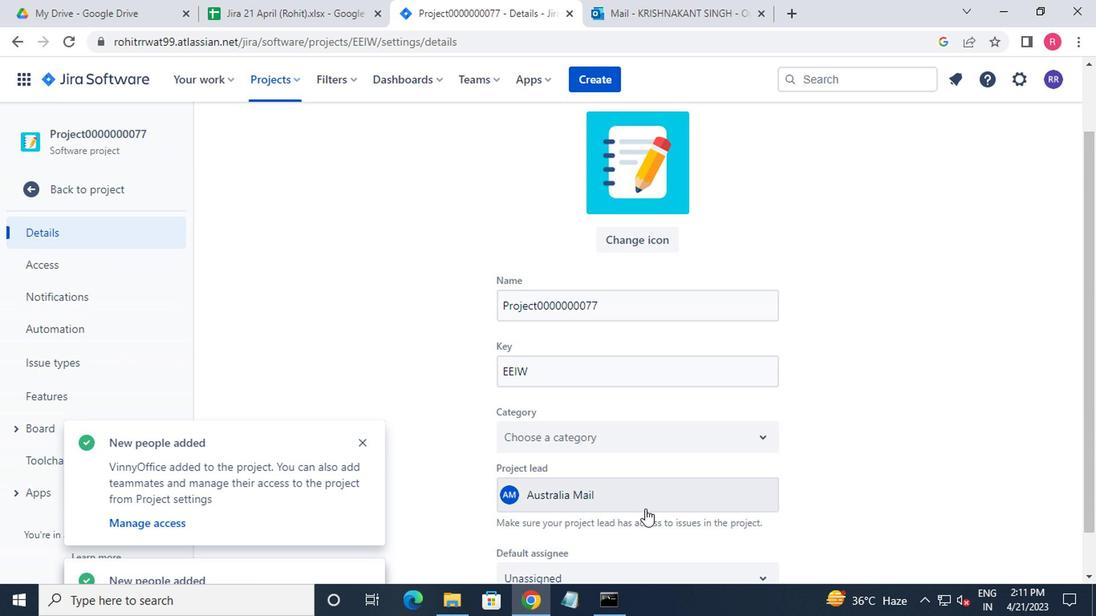 
Action: Mouse scrolled (613, 512) with delta (0, -1)
Screenshot: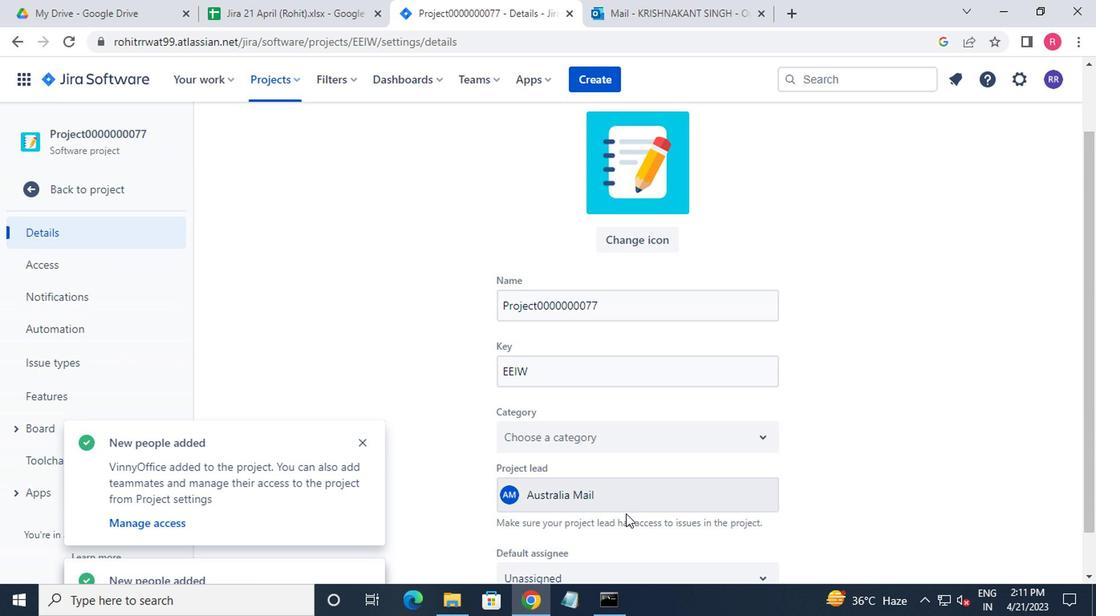 
Action: Mouse moved to (612, 515)
Screenshot: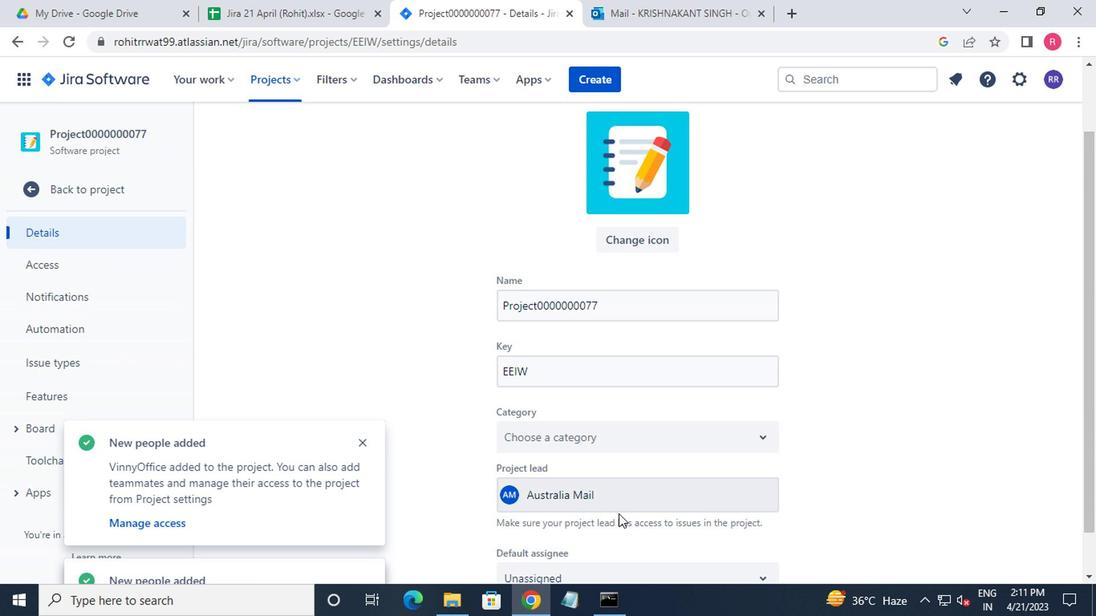 
Action: Mouse scrolled (612, 513) with delta (0, -1)
Screenshot: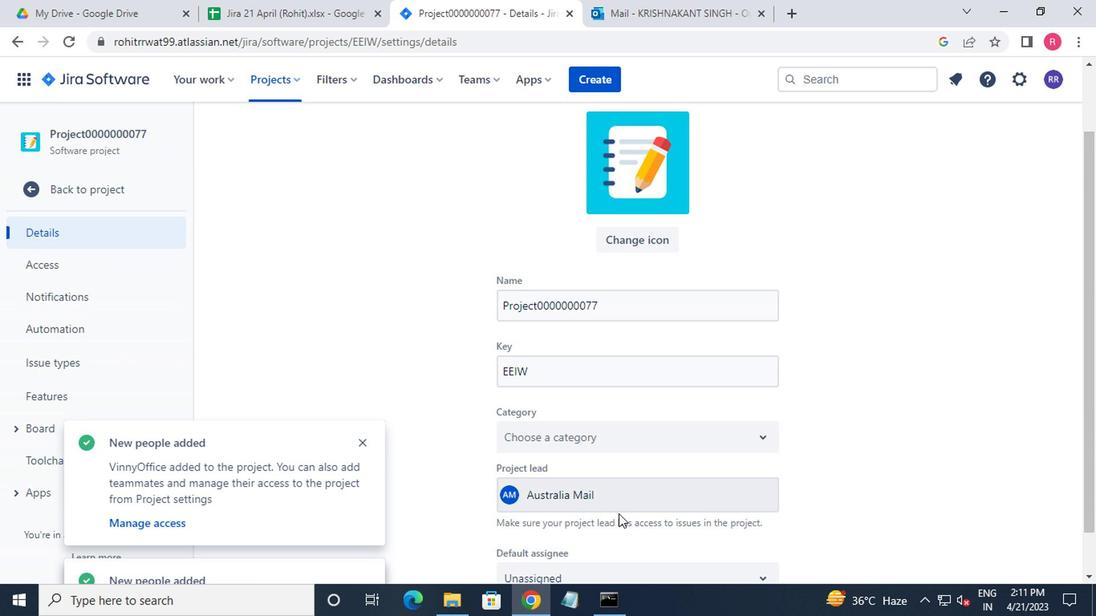 
Action: Mouse moved to (509, 557)
Screenshot: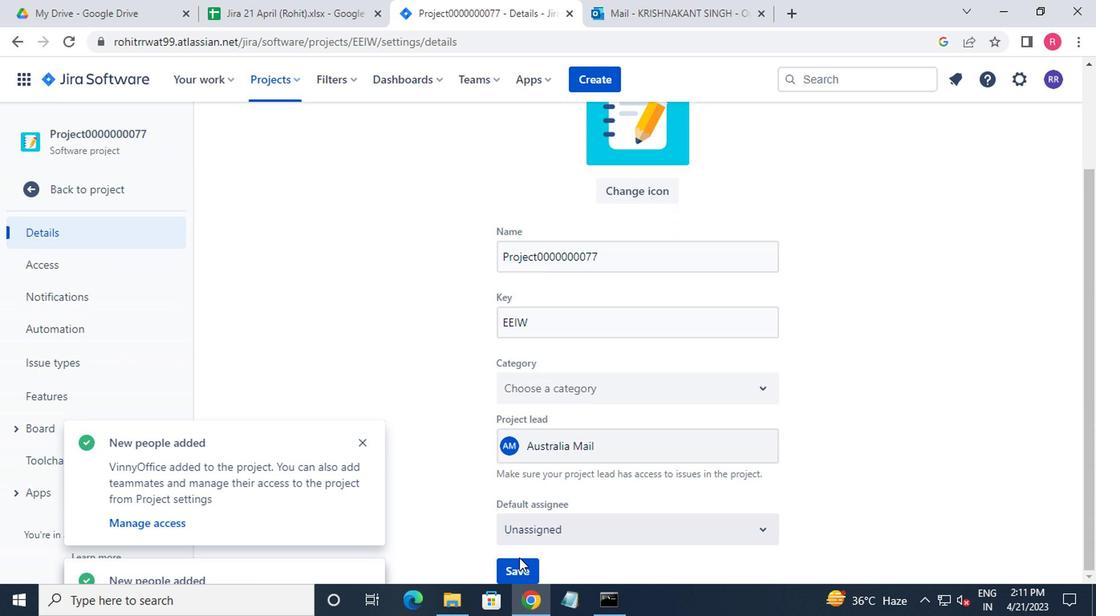 
Action: Mouse pressed left at (509, 557)
Screenshot: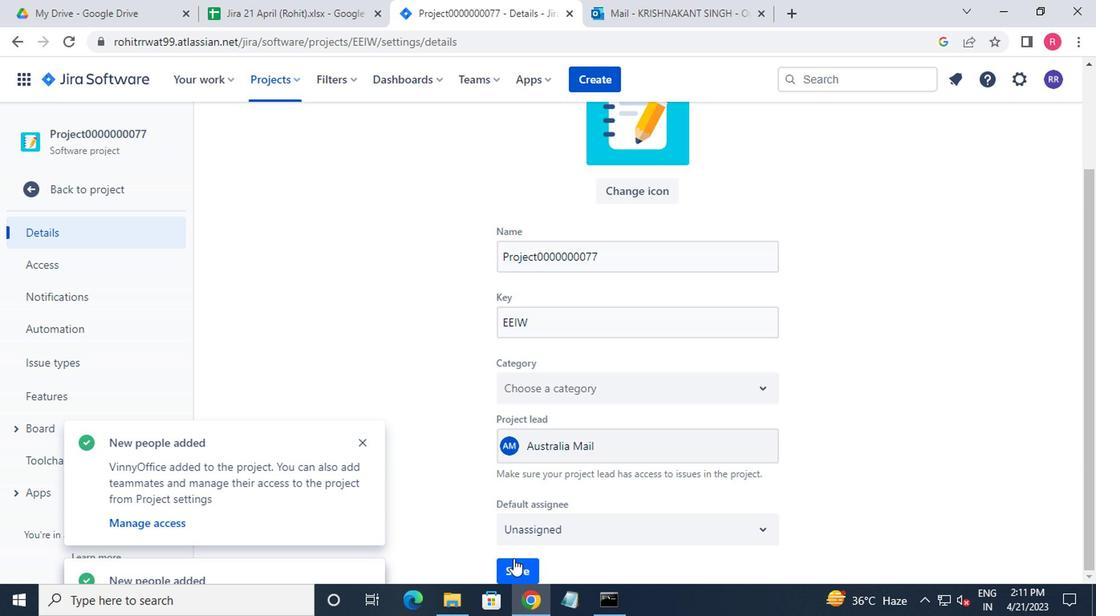 
Action: Mouse moved to (509, 557)
Screenshot: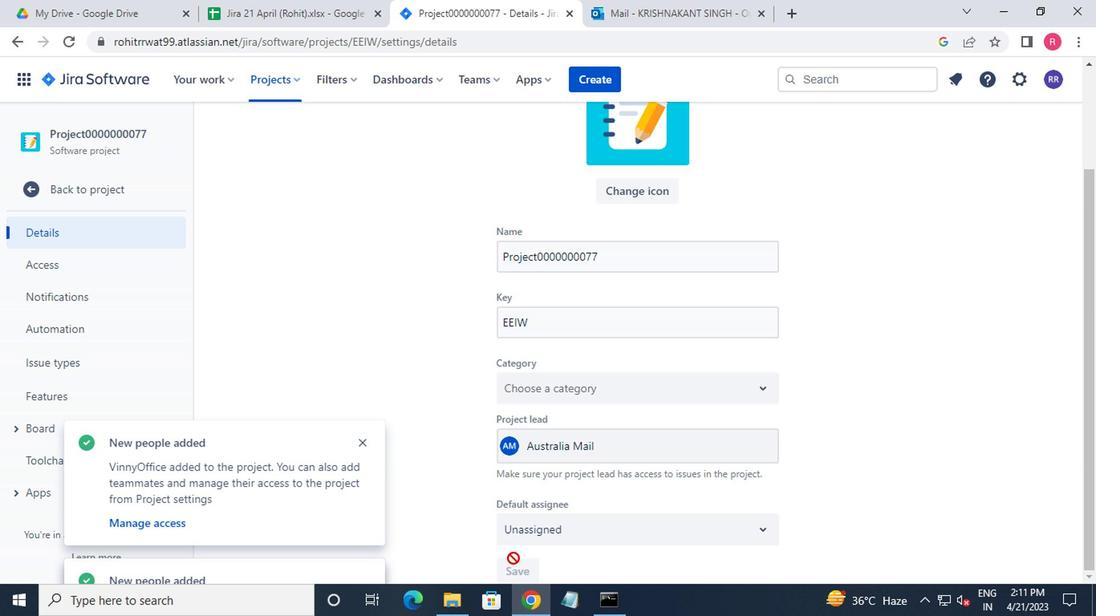 
